 Task: Look for space in Sheki, Azerbaijan from 9th June, 2023 to 16th June, 2023 for 2 adults in price range Rs.8000 to Rs.16000. Place can be entire place with 2 bedrooms having 2 beds and 1 bathroom. Property type can be flat. Amenities needed are: air conditioning, . Booking option can be shelf check-in. Required host language is English.
Action: Mouse moved to (519, 542)
Screenshot: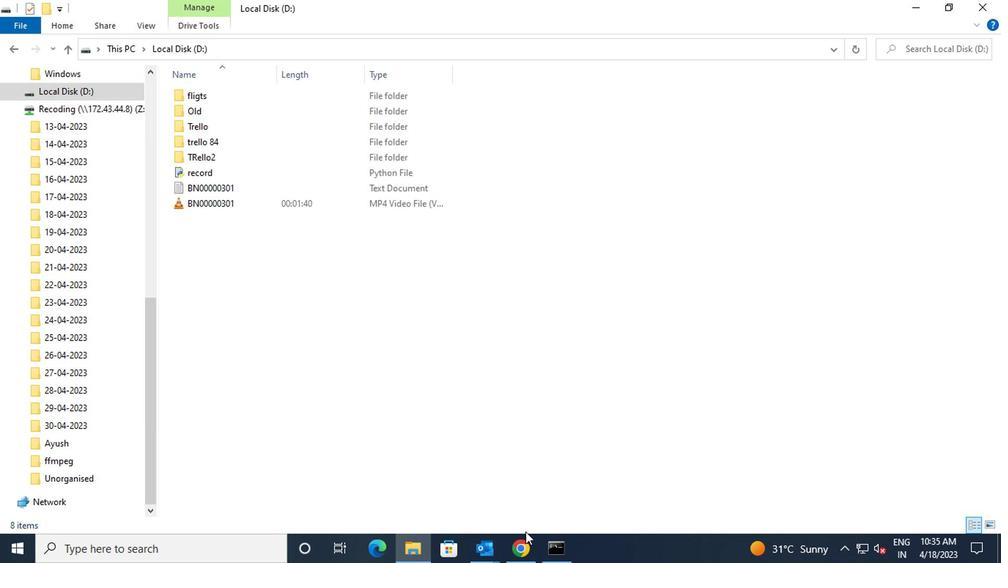 
Action: Mouse pressed left at (519, 542)
Screenshot: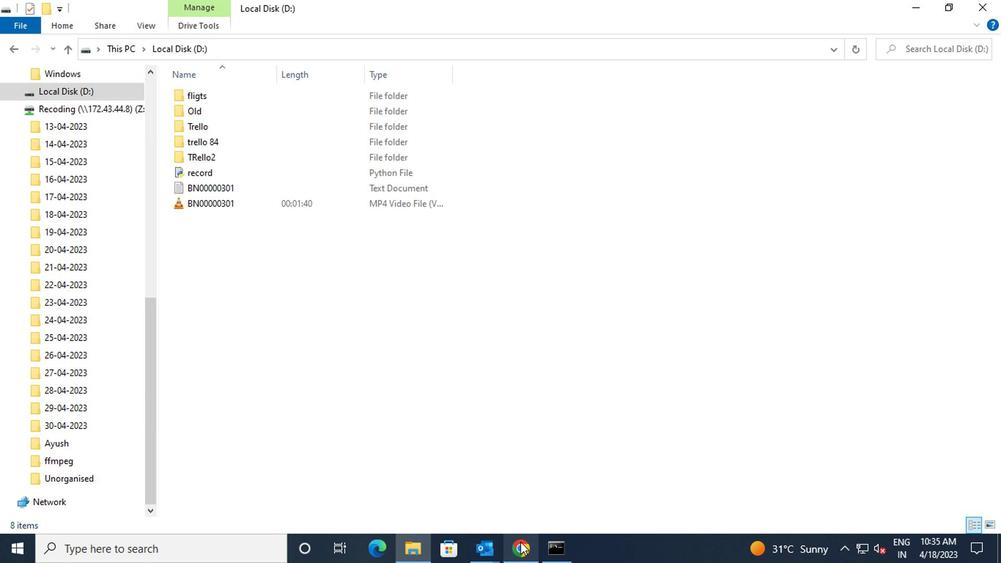 
Action: Mouse moved to (405, 113)
Screenshot: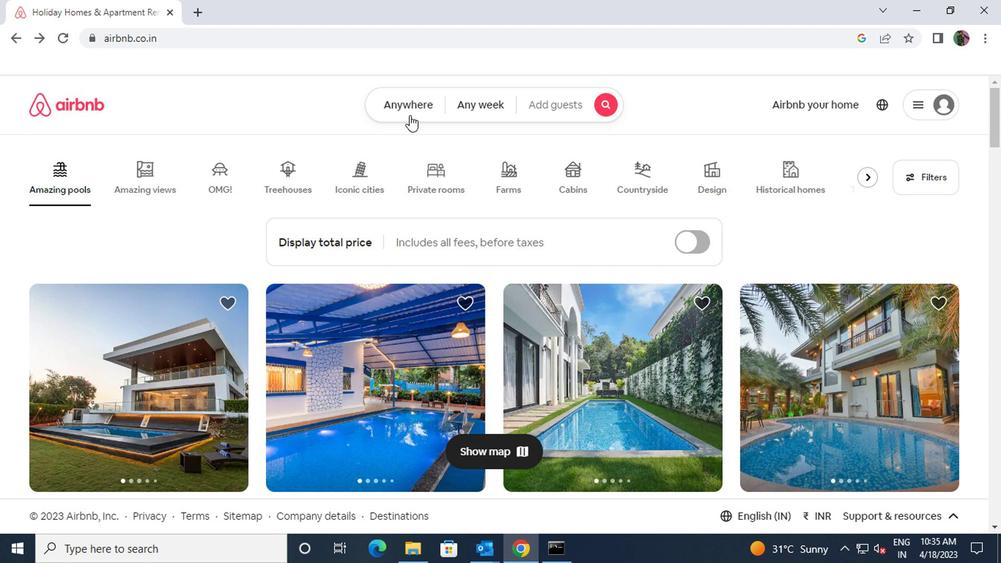 
Action: Mouse pressed left at (405, 113)
Screenshot: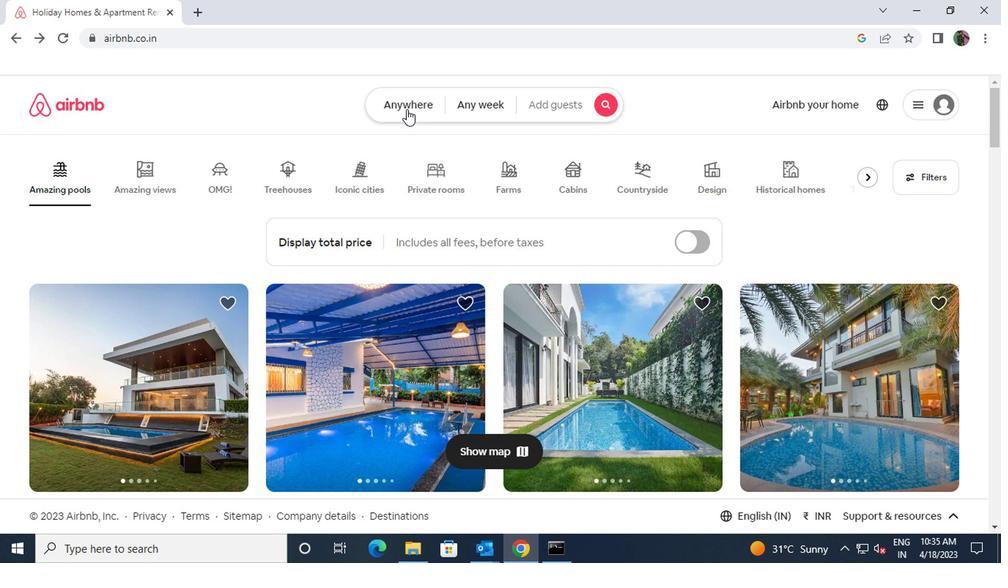 
Action: Mouse moved to (346, 175)
Screenshot: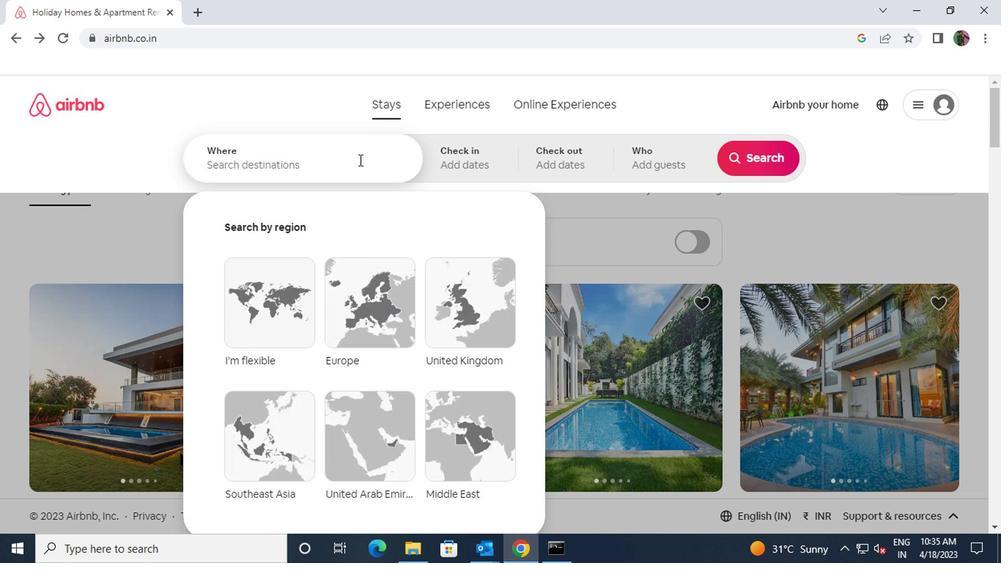 
Action: Mouse pressed left at (346, 175)
Screenshot: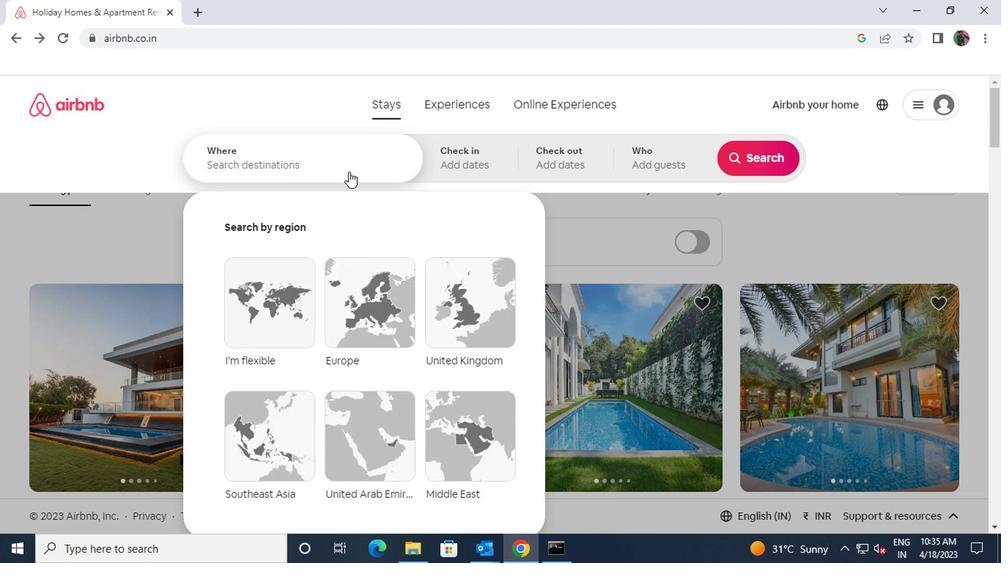 
Action: Key pressed sheki
Screenshot: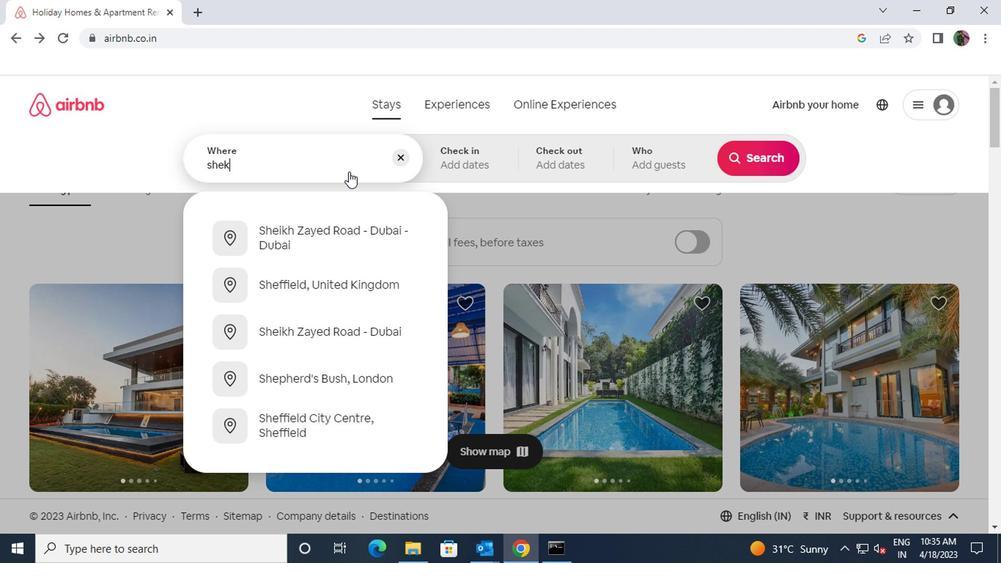 
Action: Mouse moved to (337, 238)
Screenshot: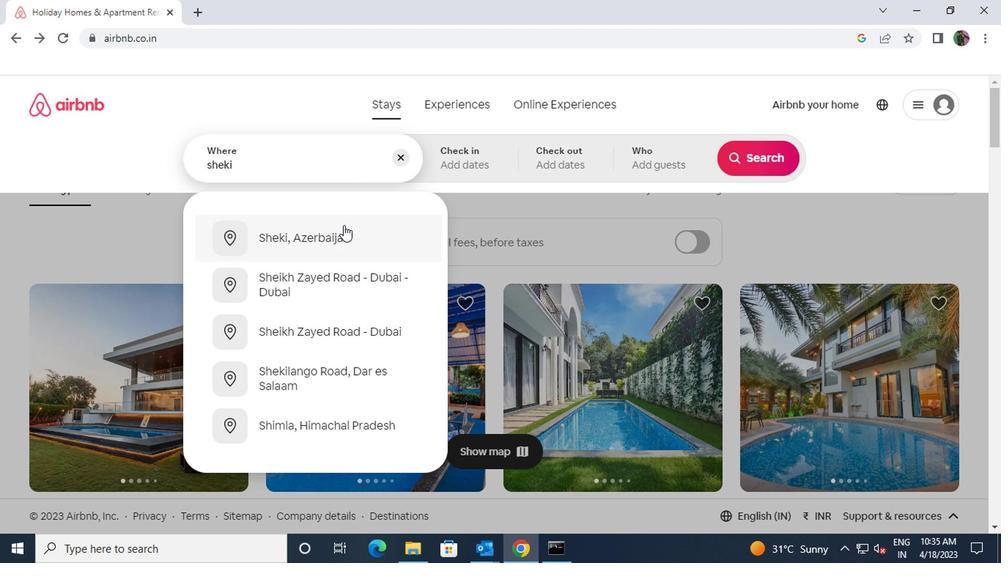 
Action: Mouse pressed left at (337, 238)
Screenshot: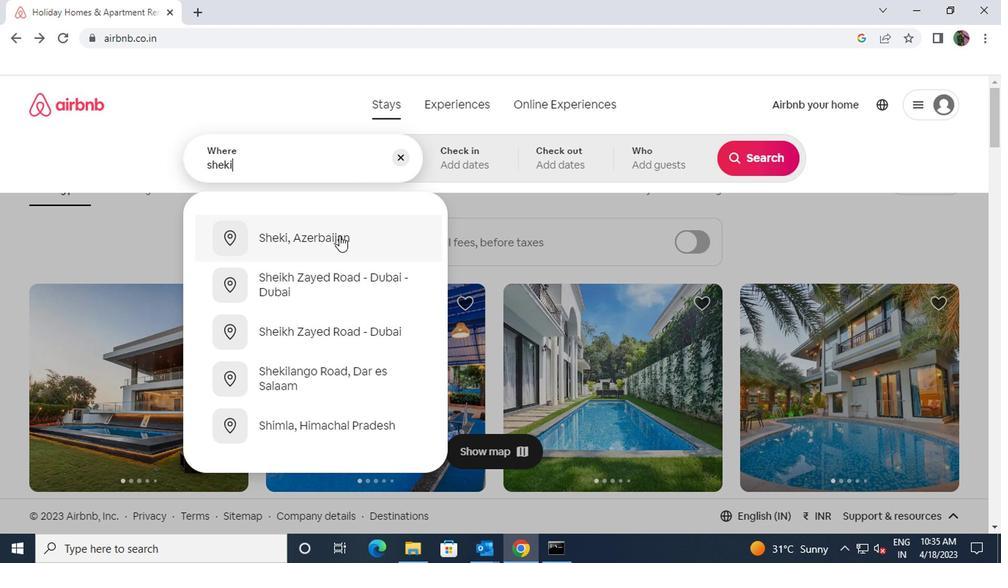 
Action: Mouse moved to (752, 277)
Screenshot: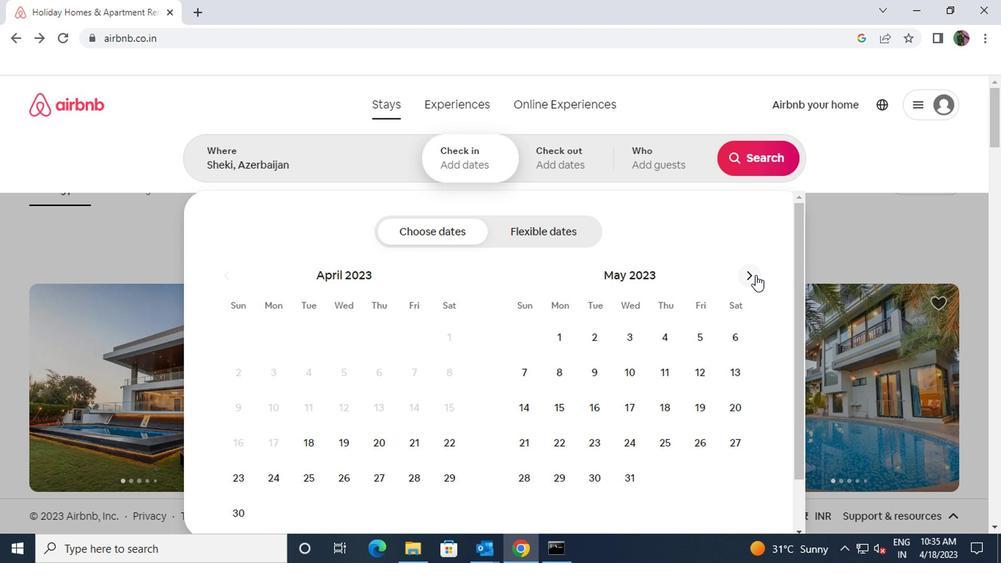 
Action: Mouse pressed left at (752, 277)
Screenshot: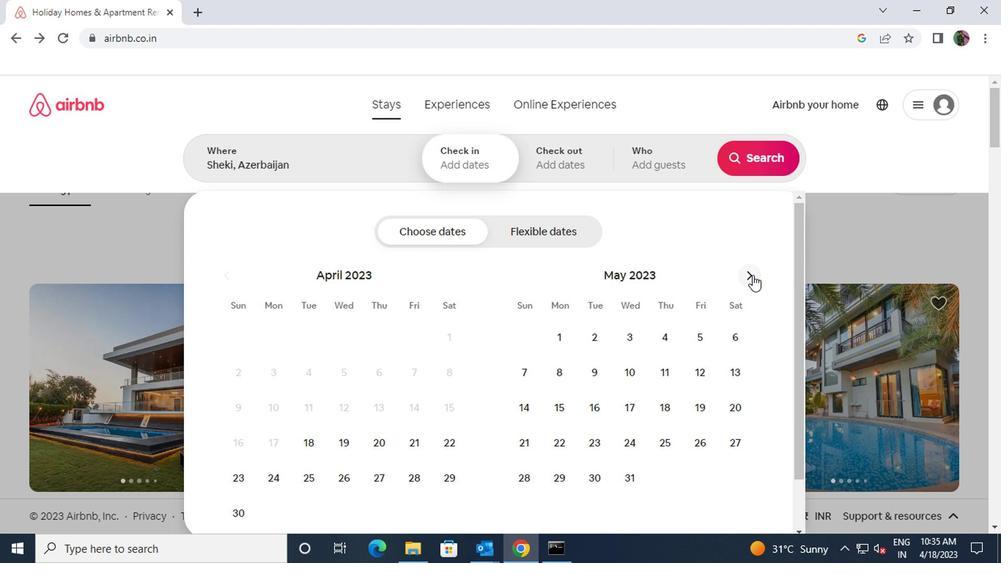 
Action: Mouse moved to (702, 370)
Screenshot: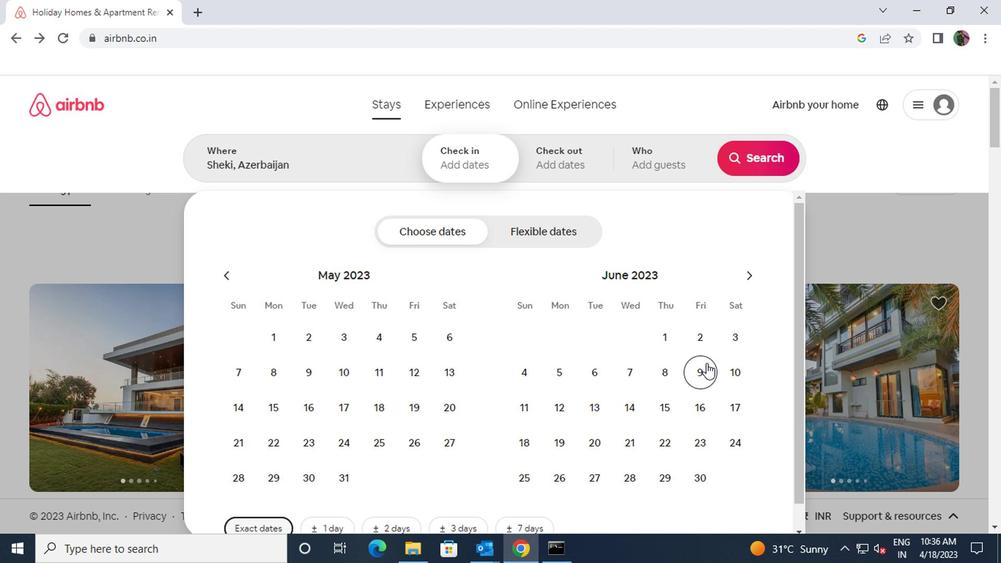 
Action: Mouse pressed left at (702, 370)
Screenshot: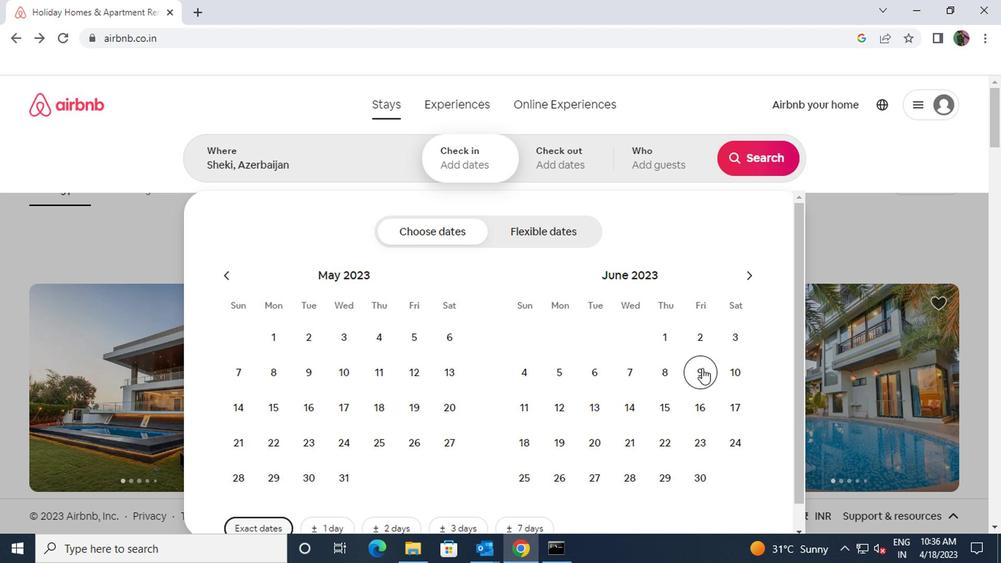 
Action: Mouse moved to (701, 401)
Screenshot: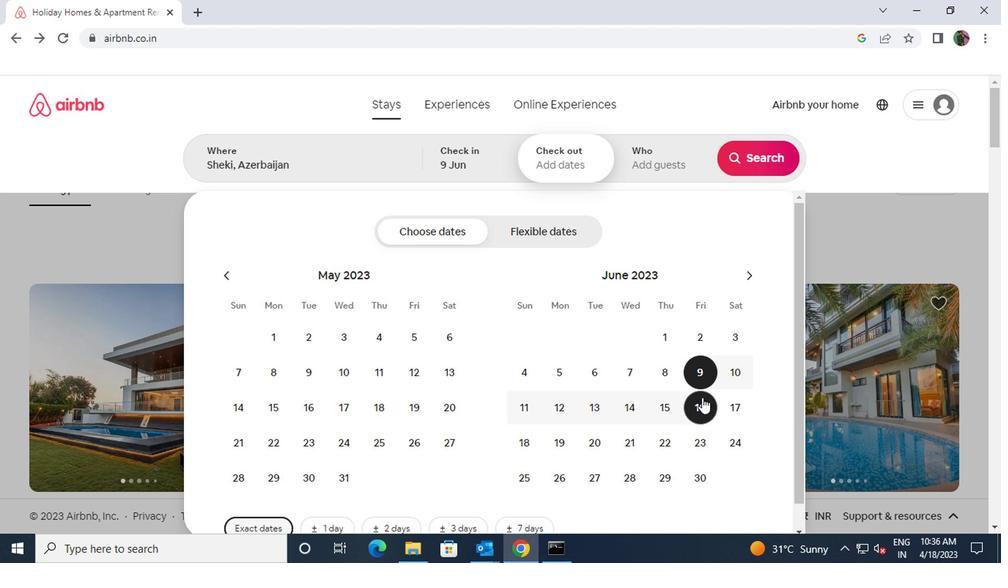 
Action: Mouse pressed left at (701, 401)
Screenshot: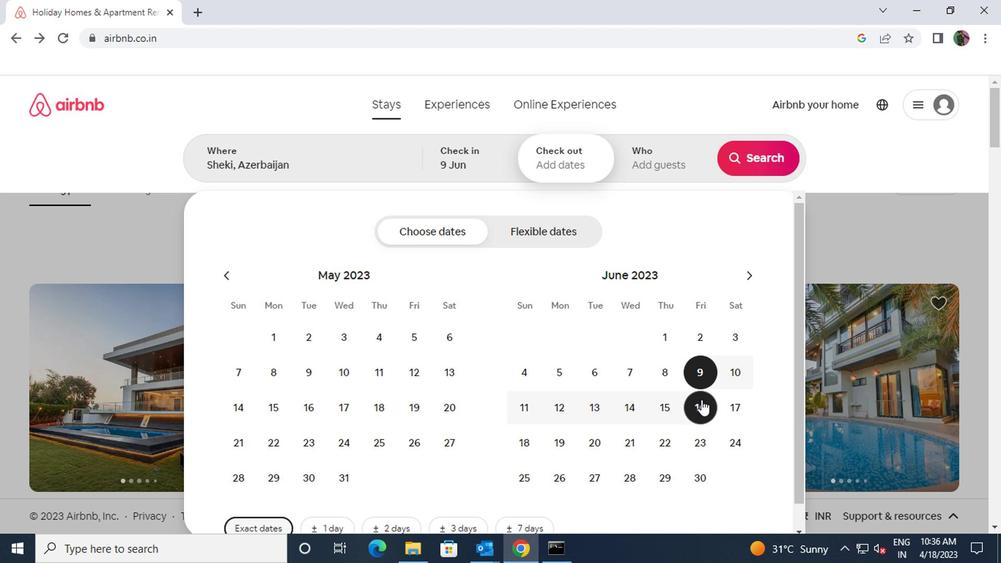 
Action: Mouse moved to (701, 402)
Screenshot: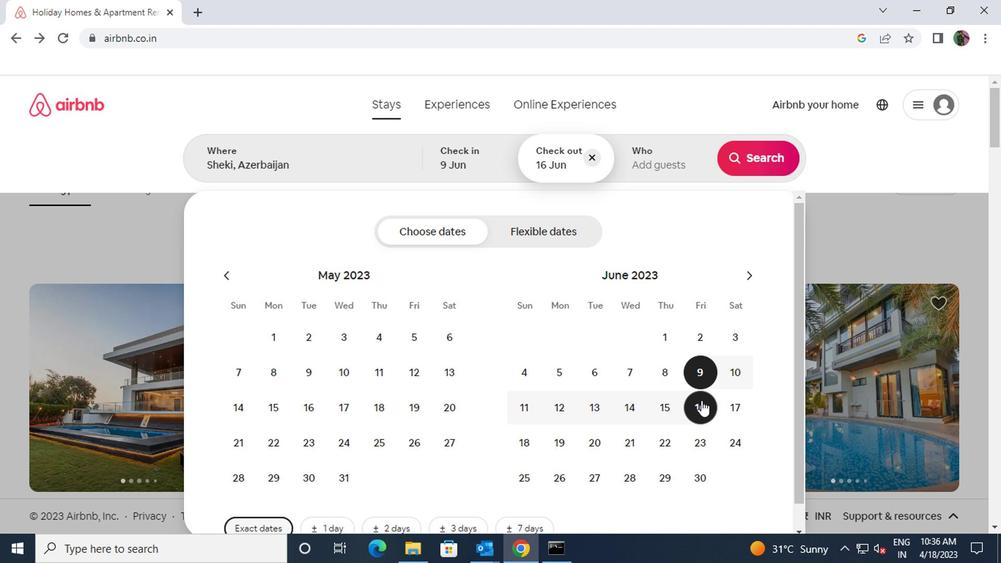
Action: Mouse scrolled (701, 402) with delta (0, 0)
Screenshot: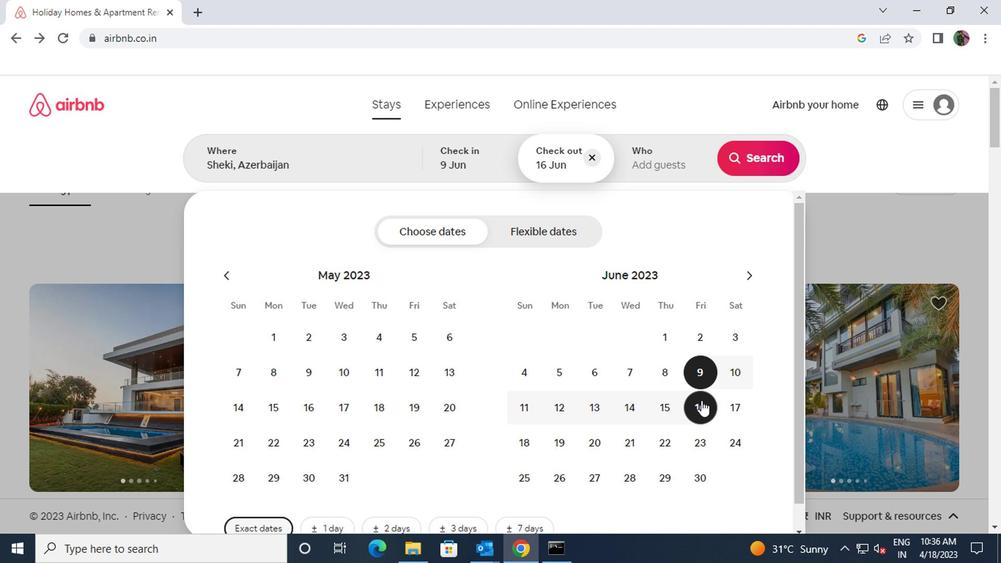 
Action: Mouse scrolled (701, 402) with delta (0, 0)
Screenshot: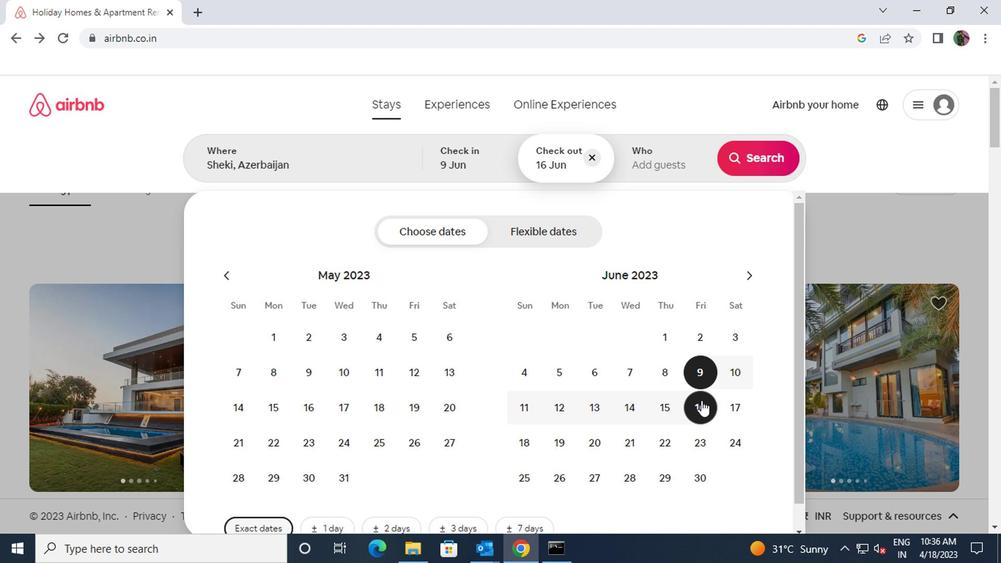 
Action: Mouse moved to (716, 200)
Screenshot: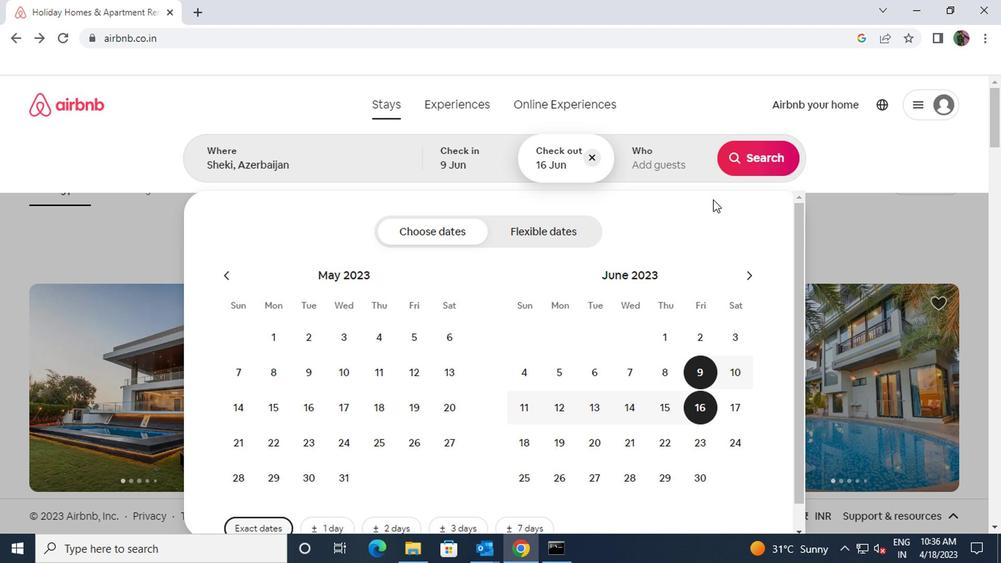 
Action: Mouse scrolled (716, 201) with delta (0, 1)
Screenshot: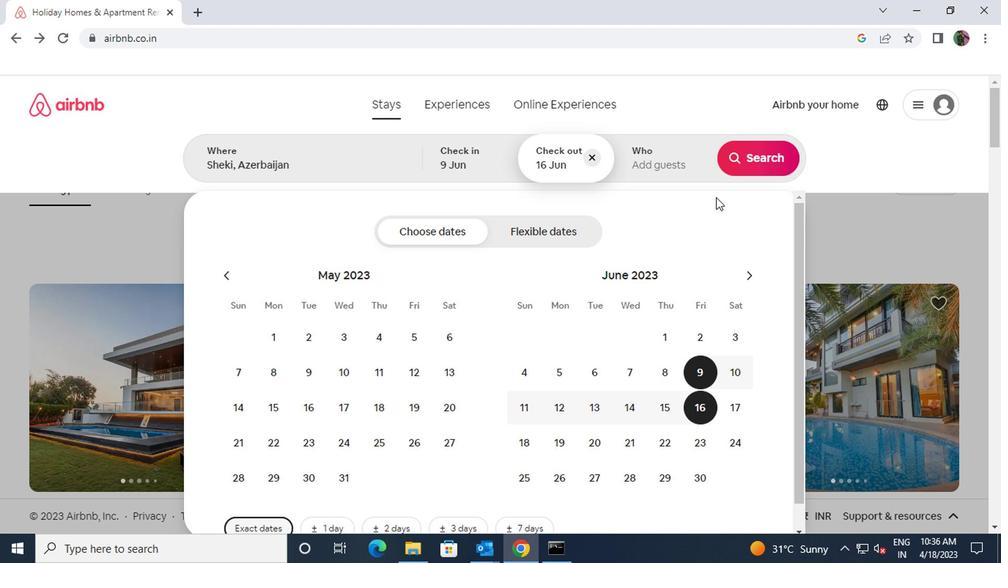 
Action: Mouse scrolled (716, 201) with delta (0, 1)
Screenshot: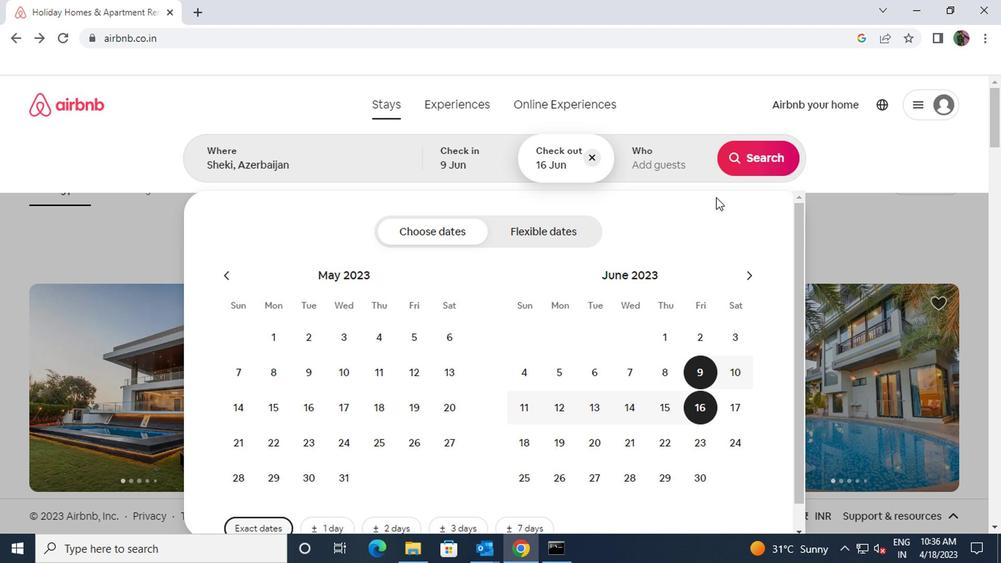 
Action: Mouse moved to (748, 166)
Screenshot: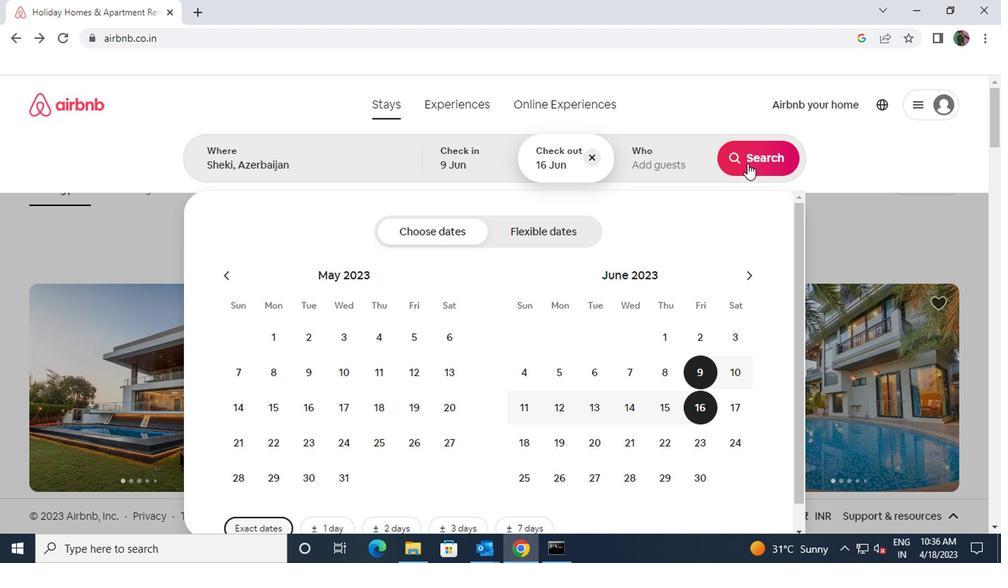 
Action: Mouse pressed left at (748, 166)
Screenshot: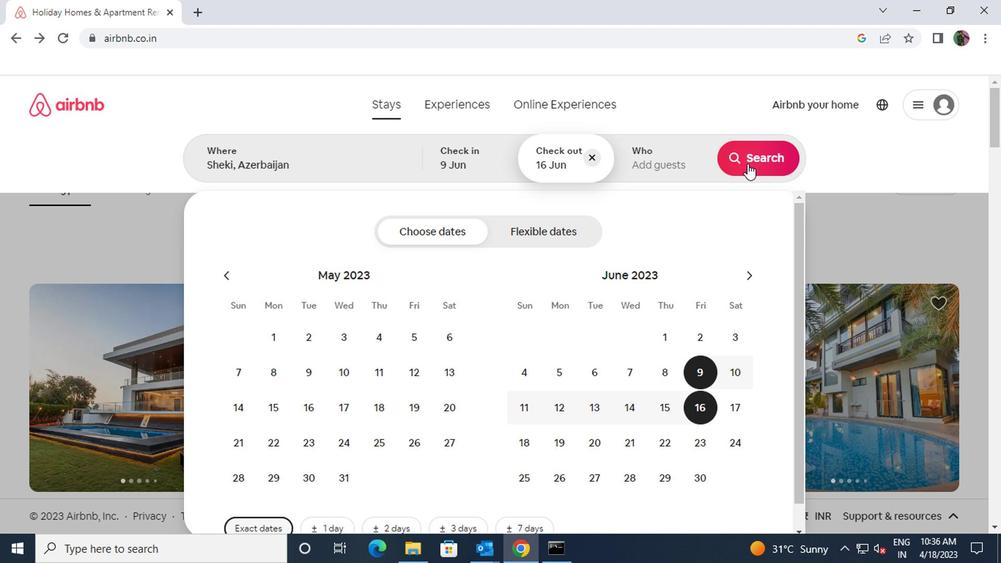 
Action: Mouse moved to (927, 161)
Screenshot: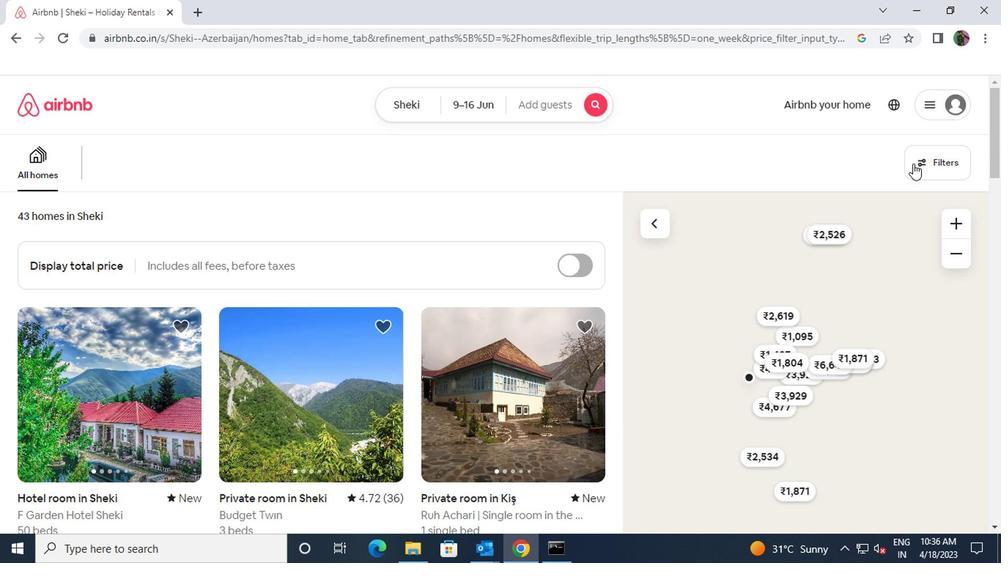 
Action: Mouse pressed left at (927, 161)
Screenshot: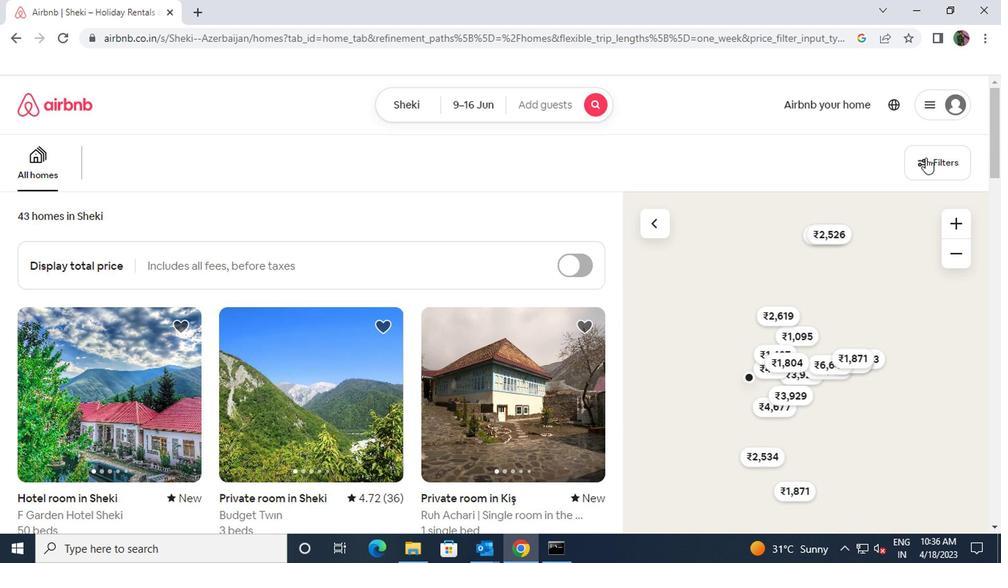 
Action: Mouse moved to (298, 349)
Screenshot: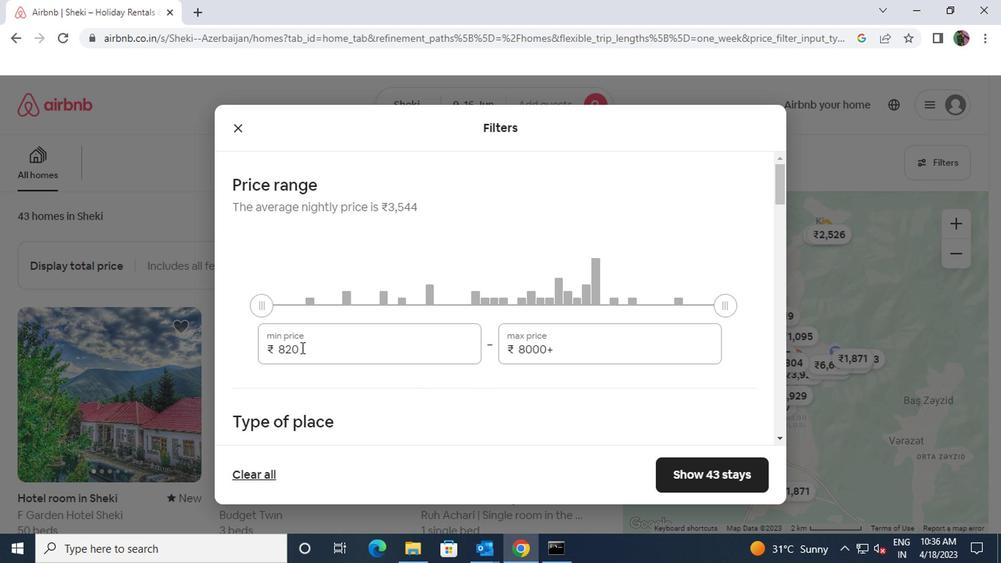 
Action: Mouse pressed left at (298, 349)
Screenshot: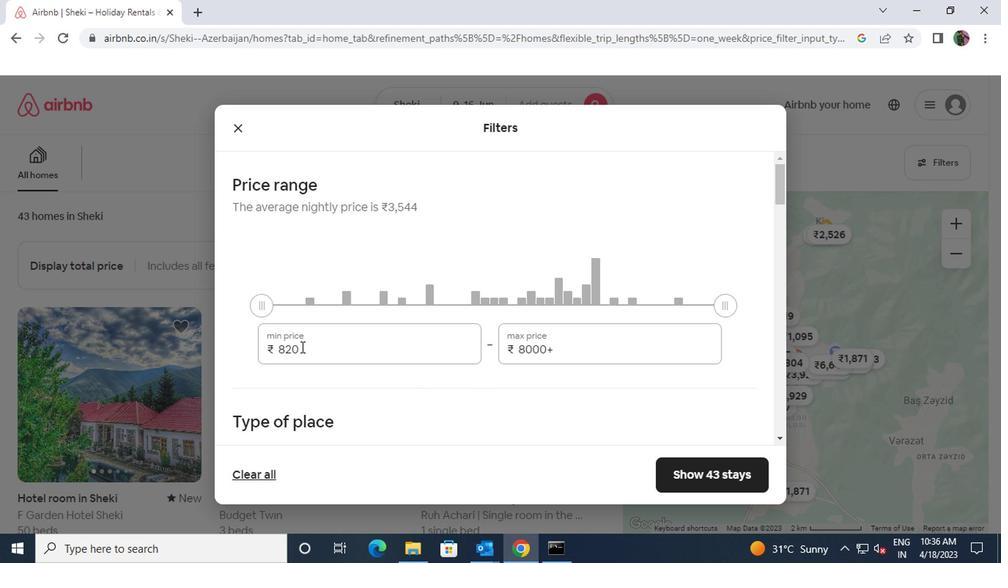 
Action: Mouse moved to (273, 352)
Screenshot: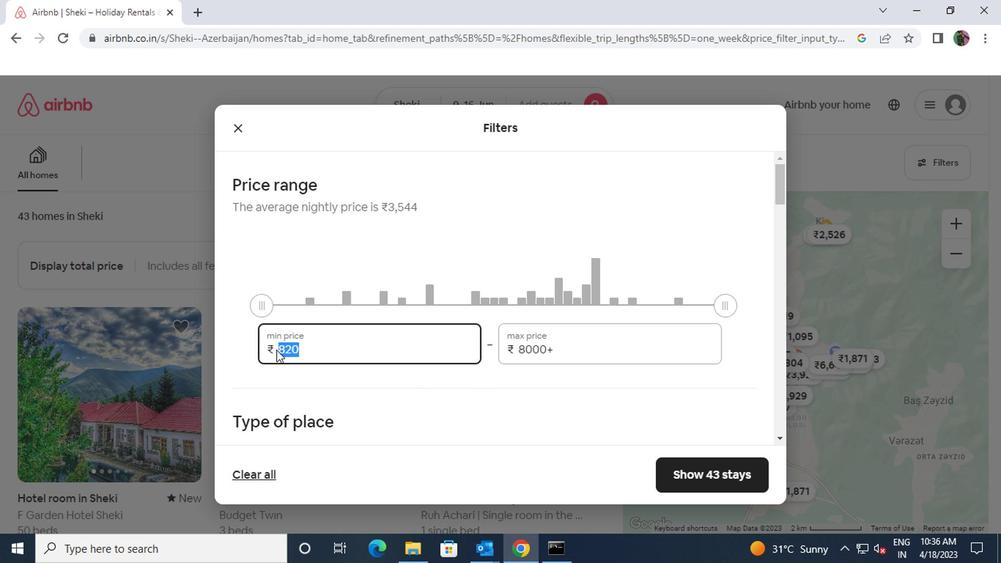 
Action: Key pressed 8000
Screenshot: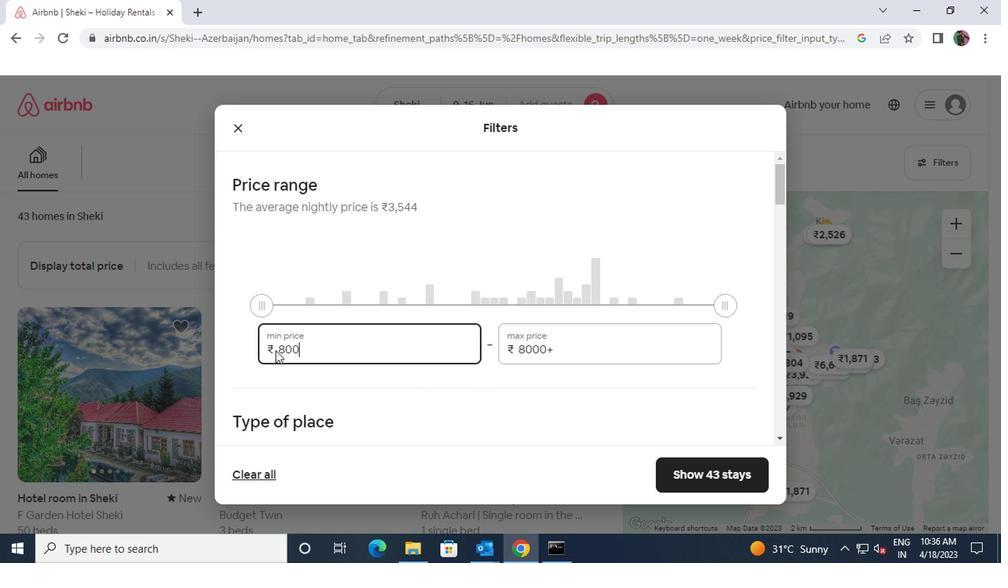 
Action: Mouse moved to (547, 348)
Screenshot: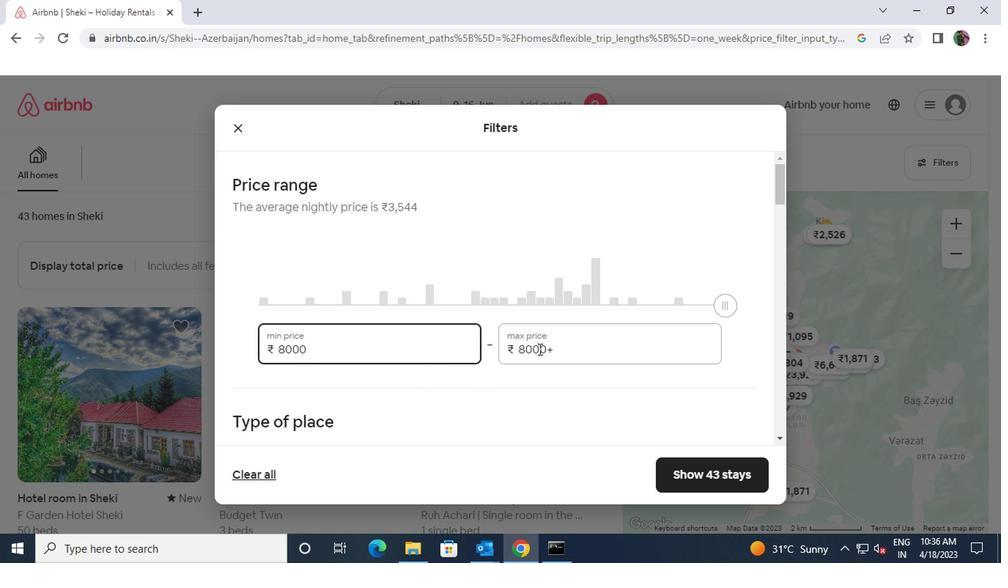 
Action: Mouse pressed left at (547, 348)
Screenshot: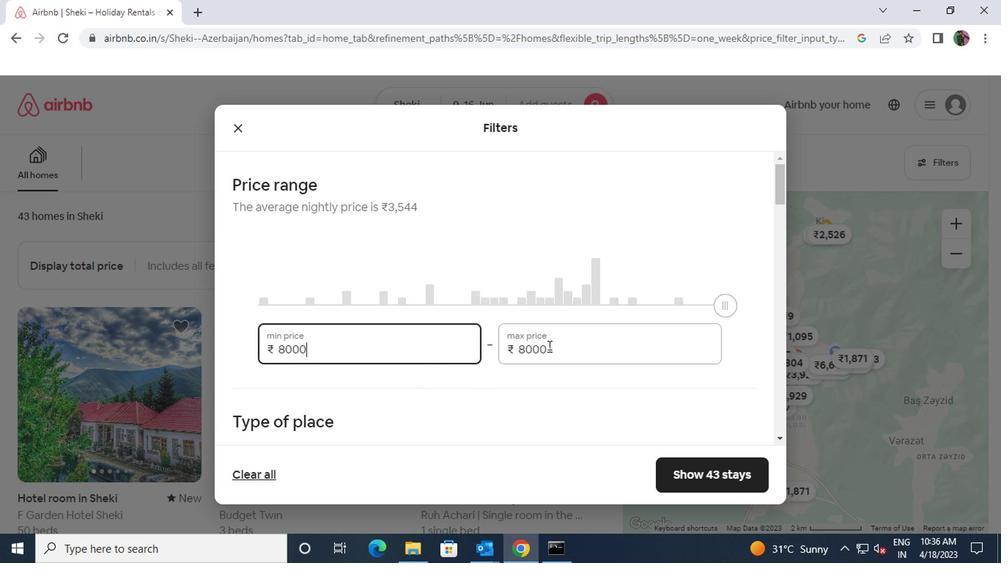 
Action: Mouse moved to (516, 351)
Screenshot: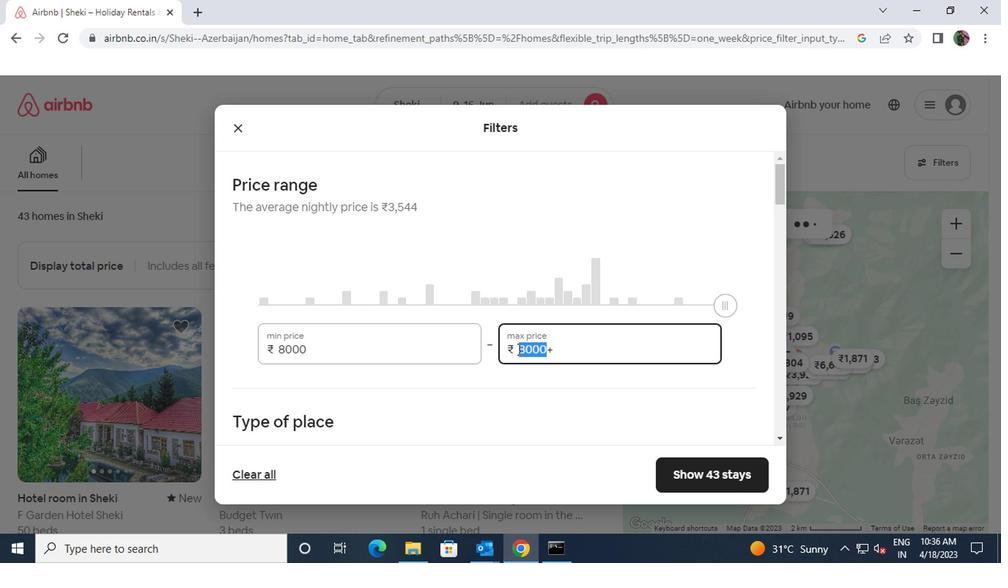 
Action: Key pressed 16
Screenshot: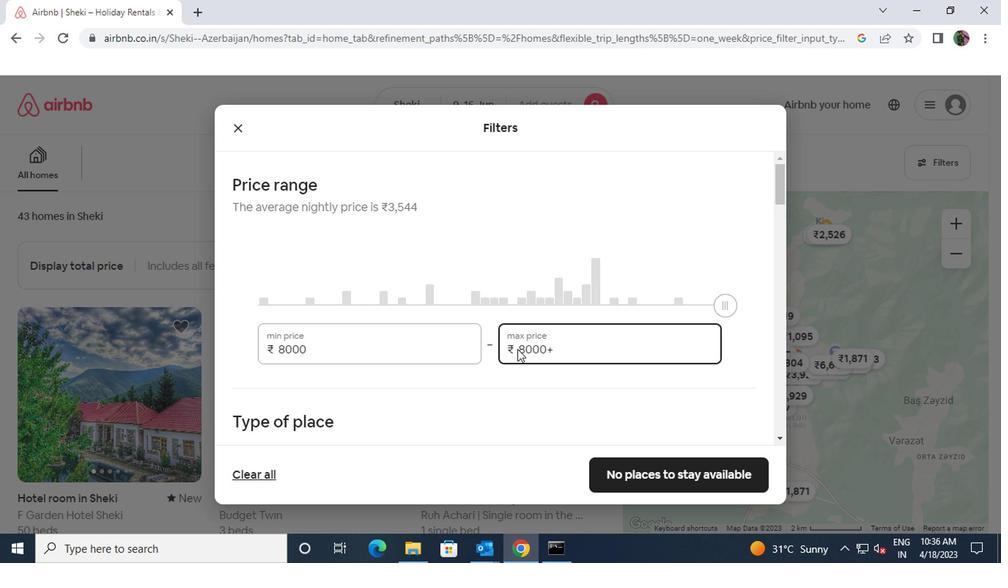 
Action: Mouse moved to (516, 351)
Screenshot: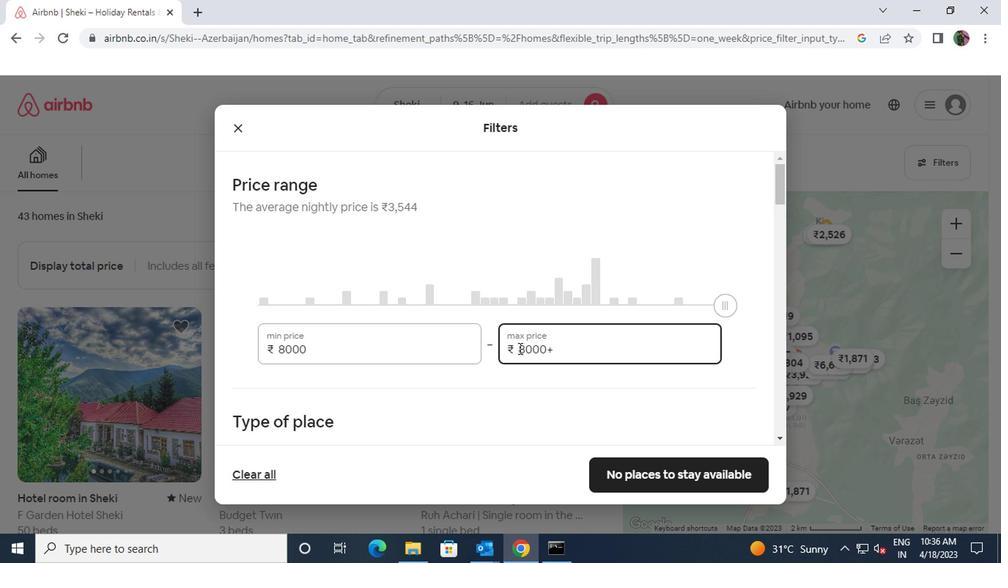 
Action: Mouse pressed left at (516, 351)
Screenshot: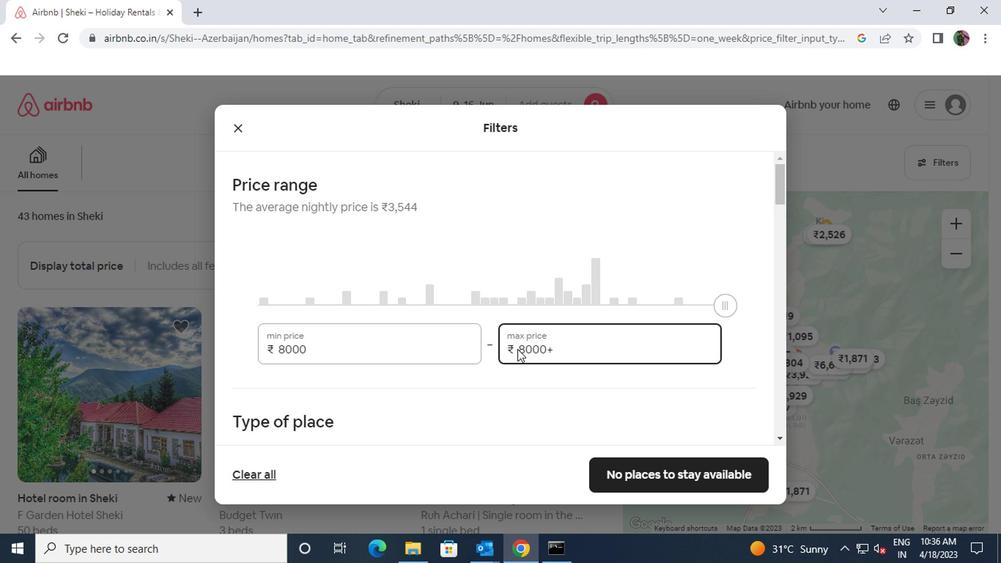 
Action: Mouse pressed left at (516, 351)
Screenshot: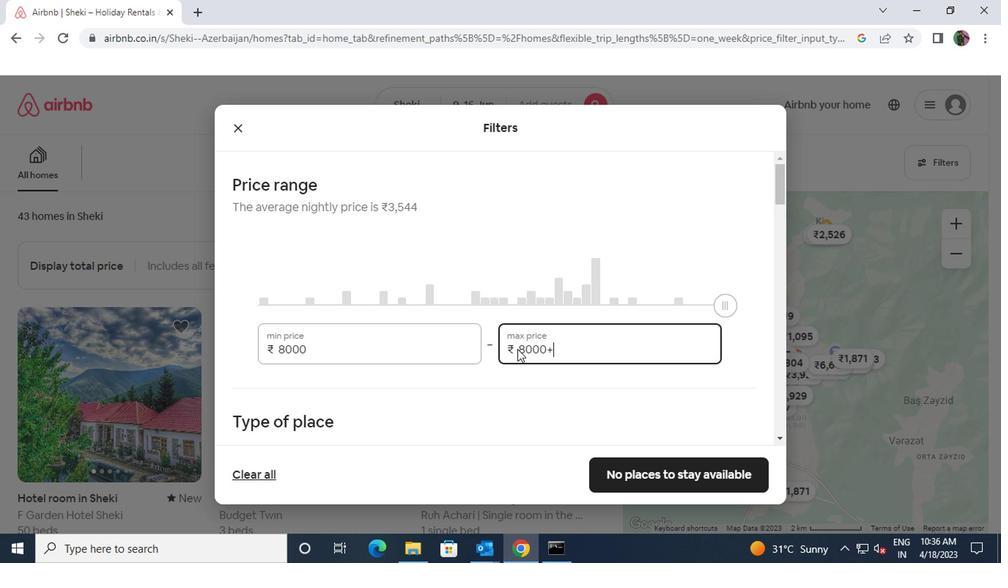 
Action: Mouse pressed left at (516, 351)
Screenshot: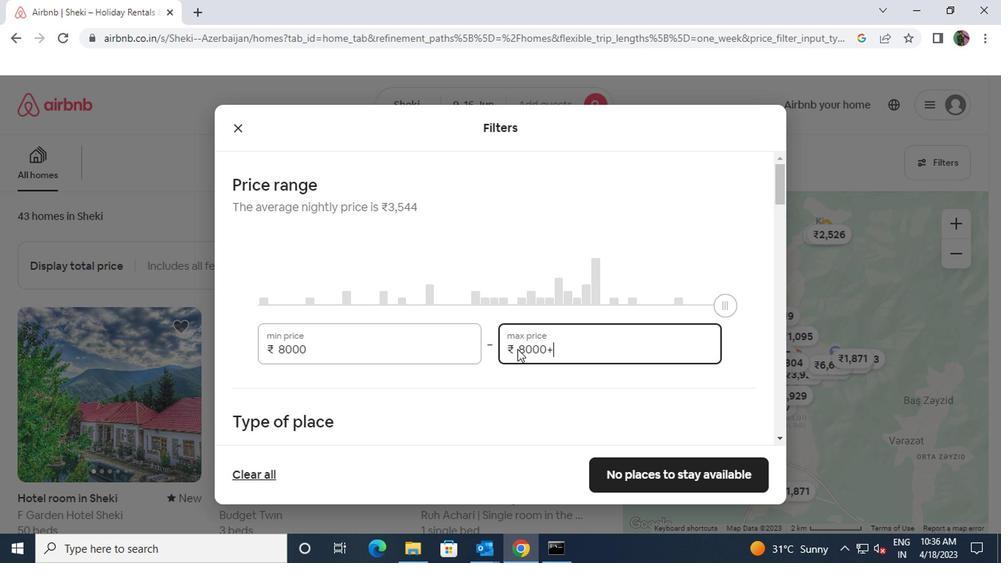 
Action: Mouse moved to (549, 348)
Screenshot: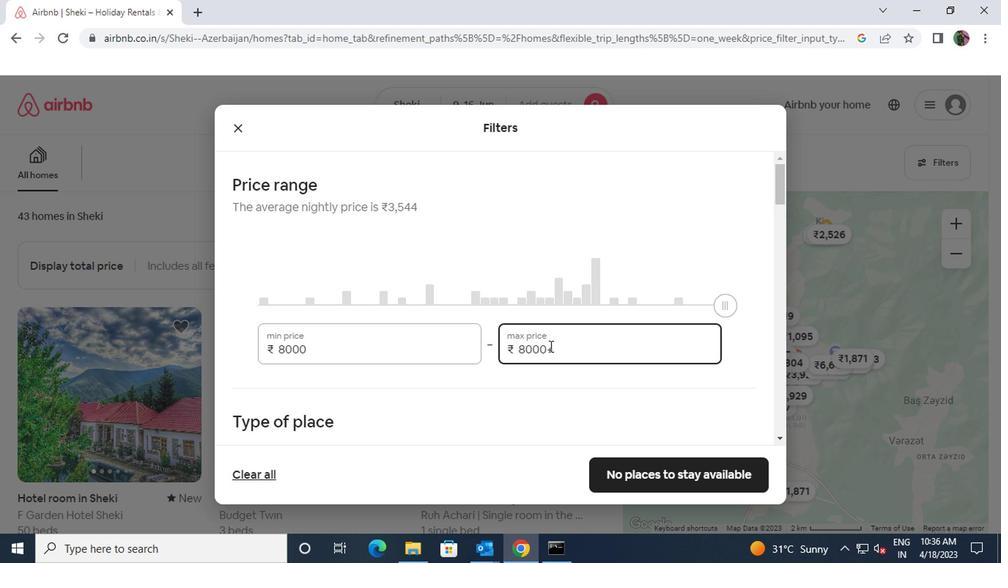 
Action: Mouse pressed left at (549, 348)
Screenshot: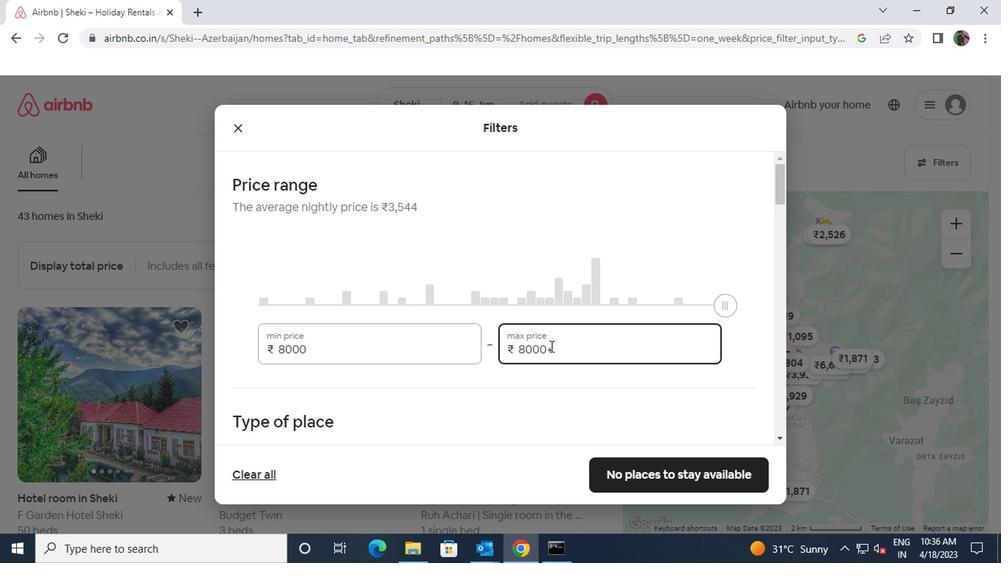 
Action: Mouse moved to (518, 349)
Screenshot: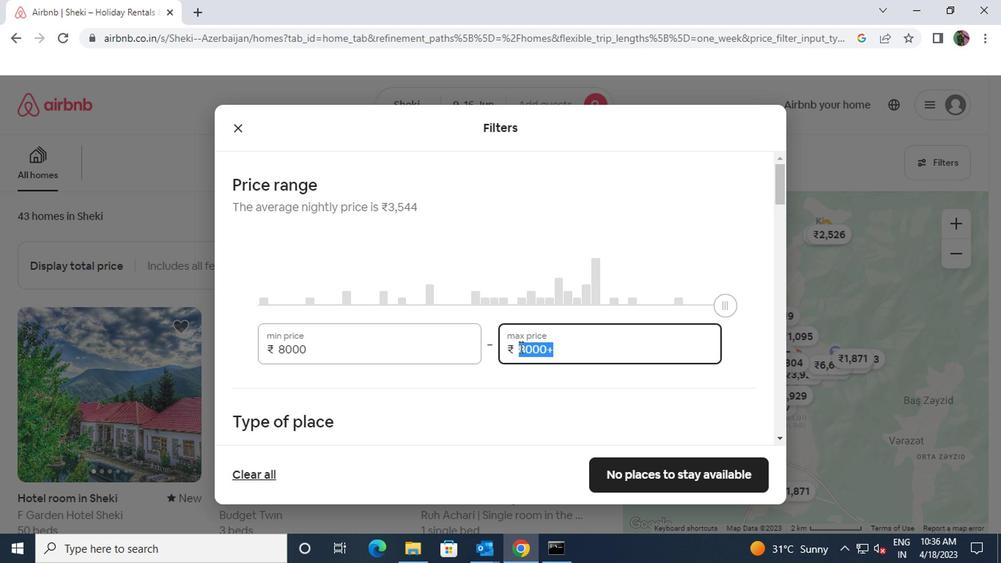 
Action: Key pressed 16000
Screenshot: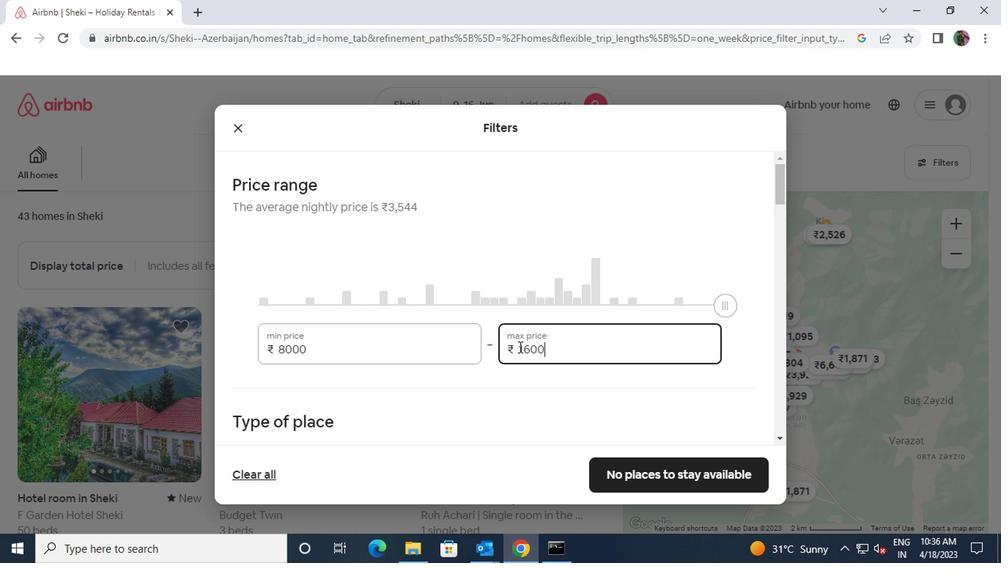 
Action: Mouse scrolled (518, 348) with delta (0, 0)
Screenshot: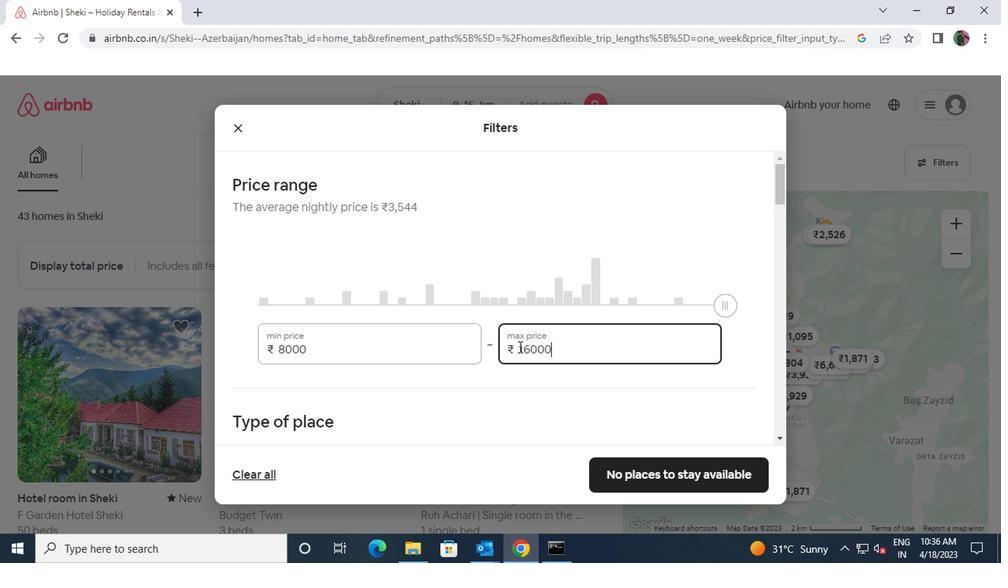 
Action: Mouse scrolled (518, 348) with delta (0, 0)
Screenshot: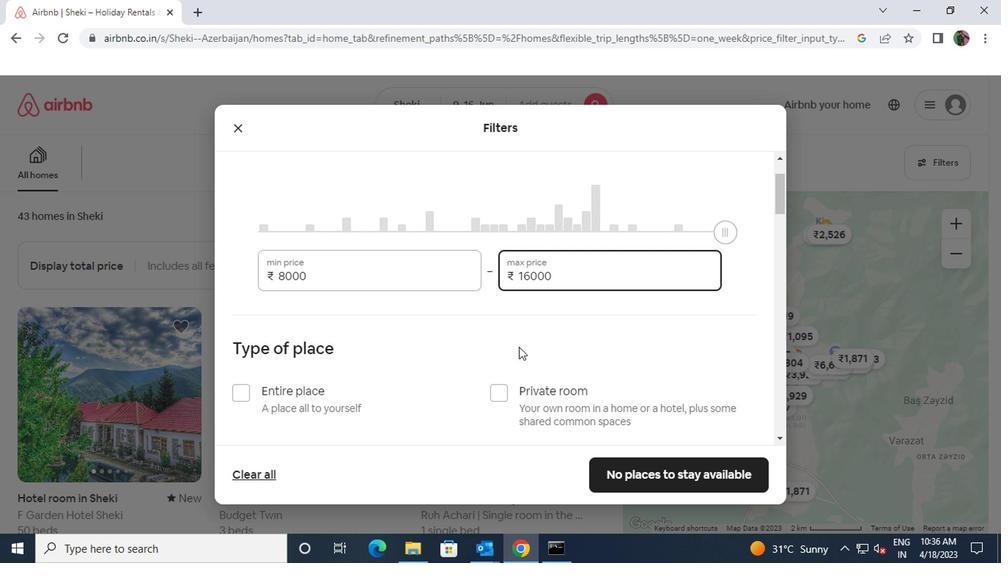 
Action: Mouse scrolled (518, 348) with delta (0, 0)
Screenshot: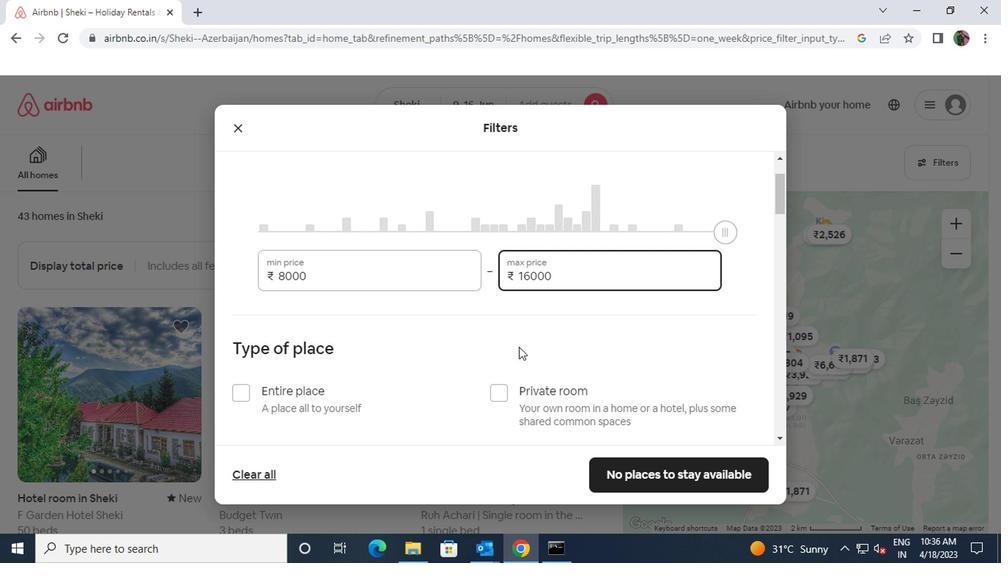 
Action: Mouse scrolled (518, 348) with delta (0, 0)
Screenshot: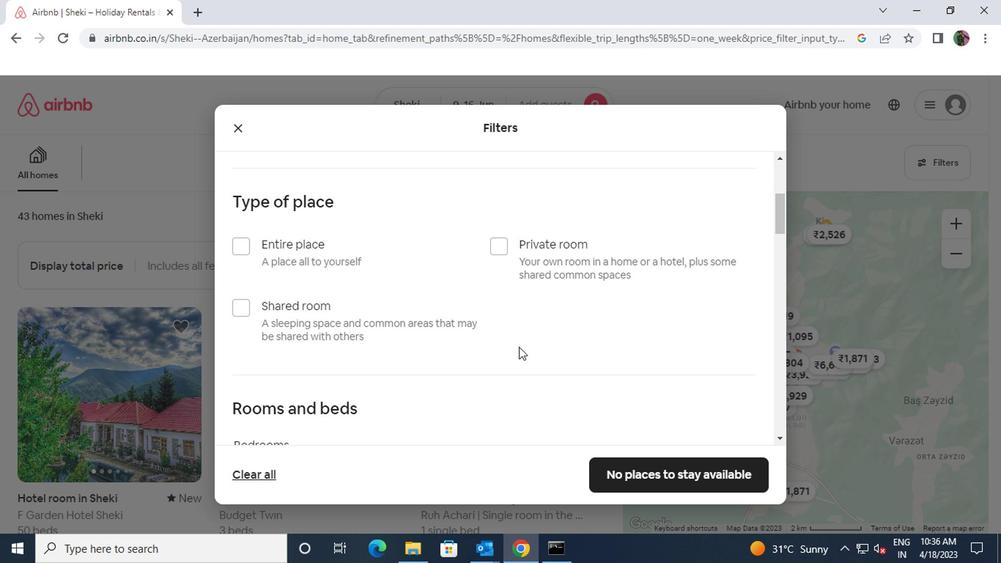 
Action: Mouse scrolled (518, 348) with delta (0, 0)
Screenshot: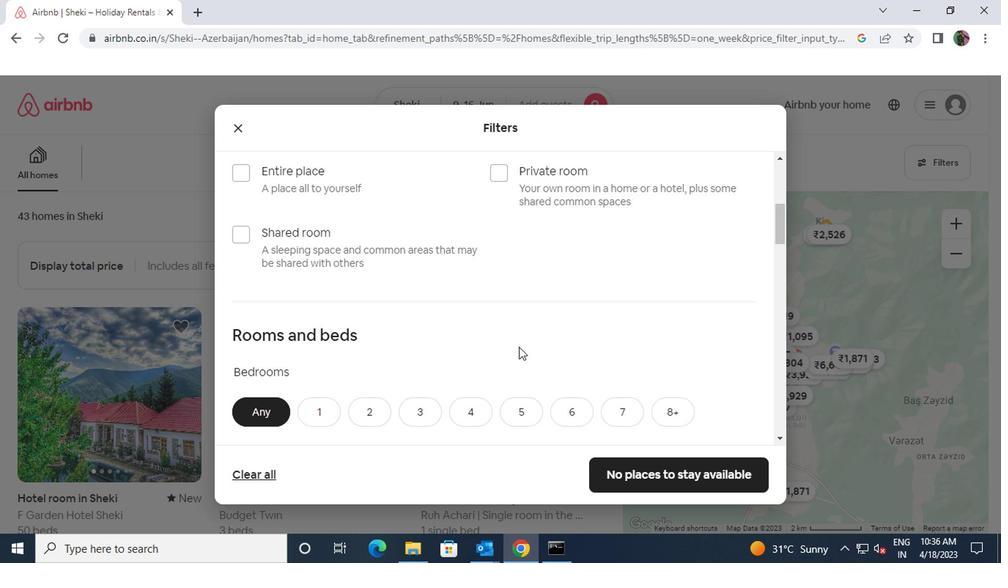 
Action: Mouse moved to (371, 341)
Screenshot: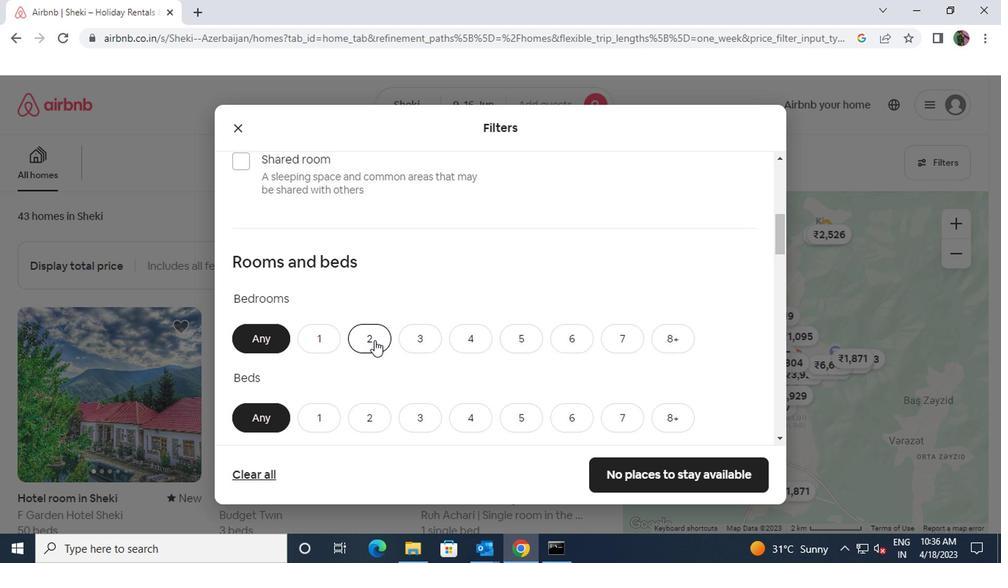 
Action: Mouse pressed left at (371, 341)
Screenshot: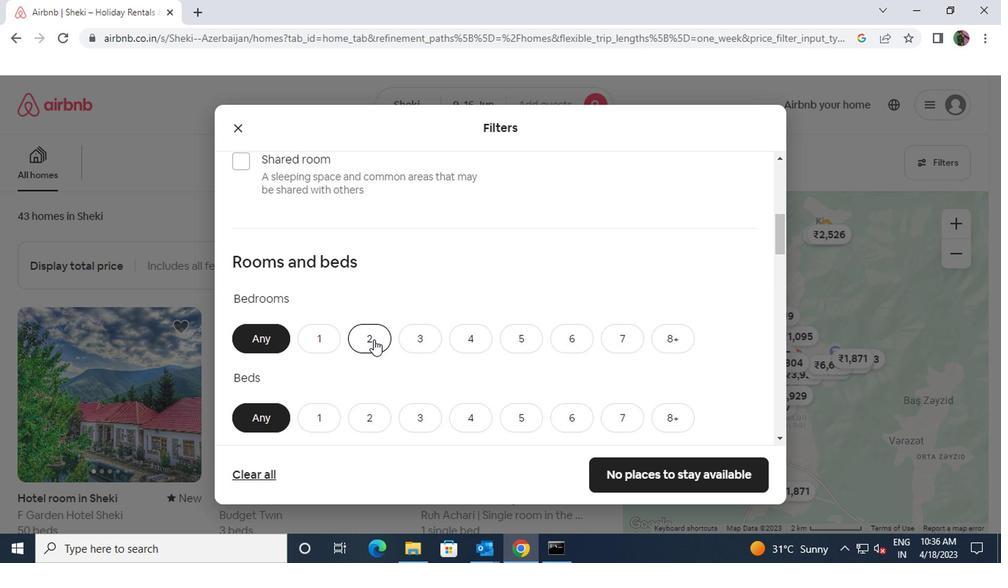 
Action: Mouse moved to (376, 415)
Screenshot: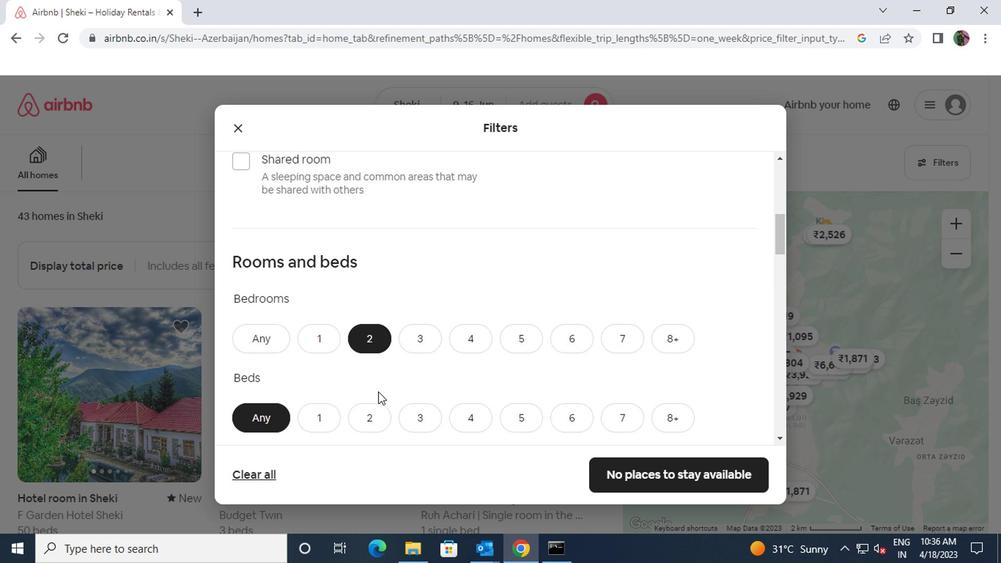 
Action: Mouse pressed left at (376, 415)
Screenshot: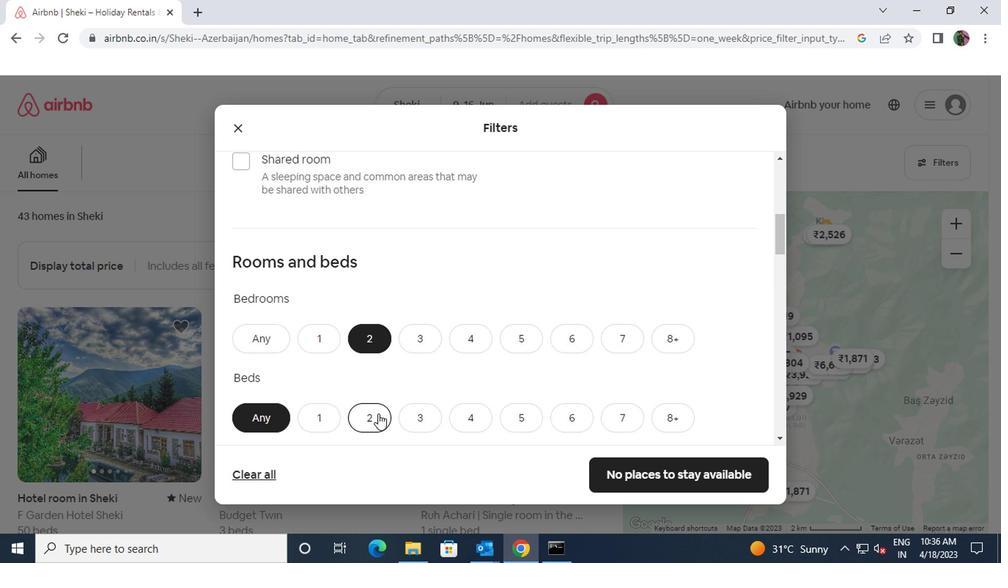 
Action: Mouse scrolled (376, 414) with delta (0, 0)
Screenshot: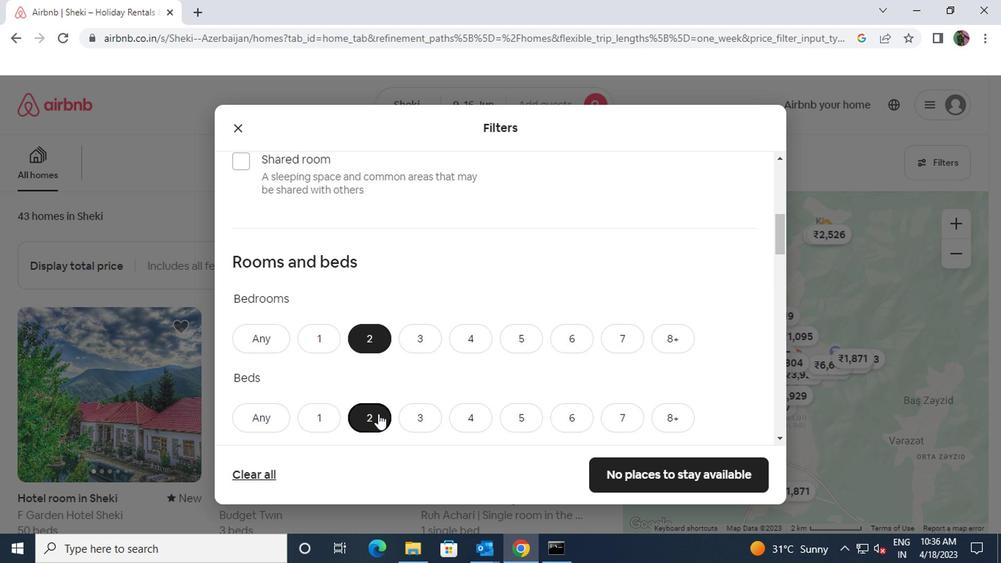
Action: Mouse moved to (322, 418)
Screenshot: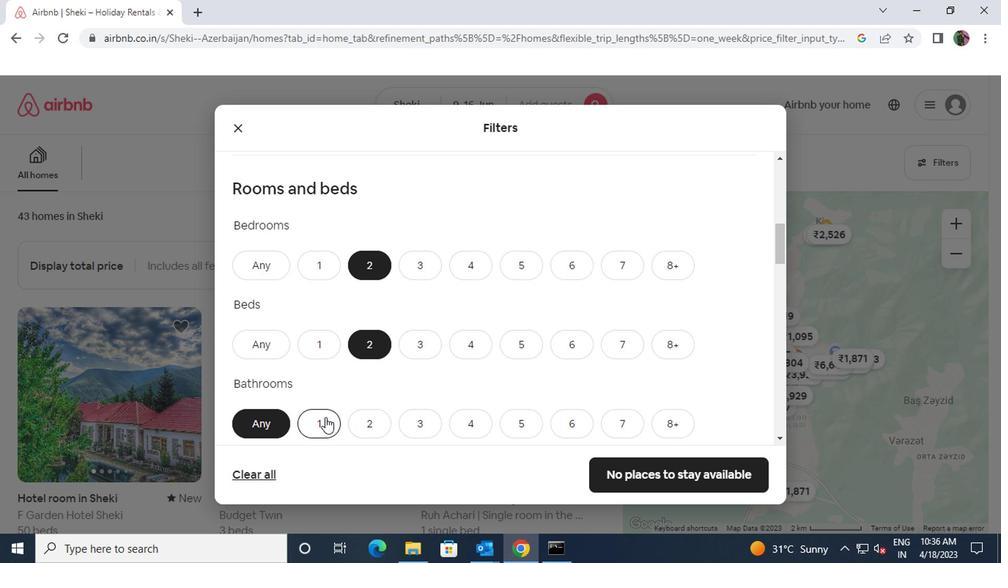 
Action: Mouse pressed left at (322, 418)
Screenshot: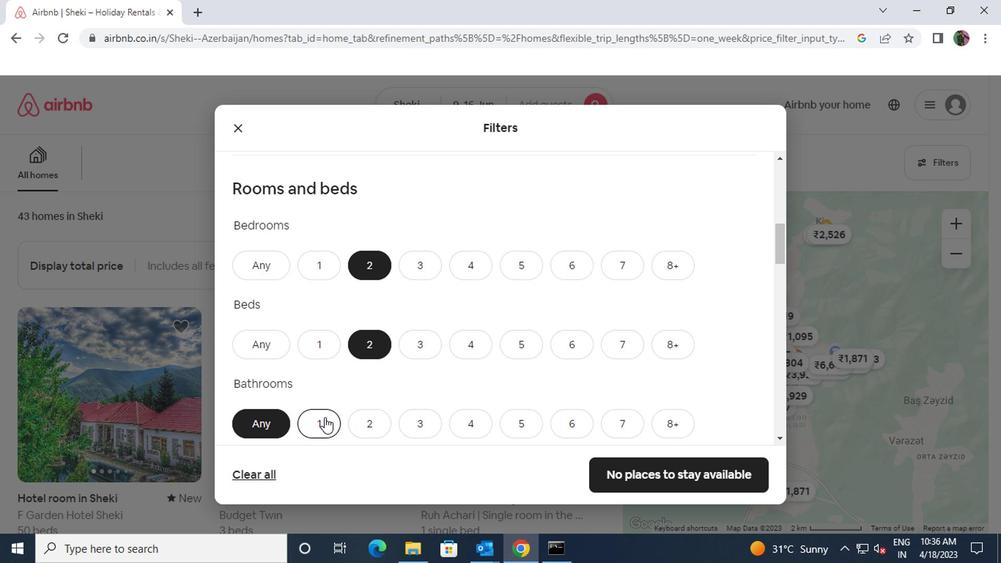 
Action: Mouse scrolled (322, 418) with delta (0, 0)
Screenshot: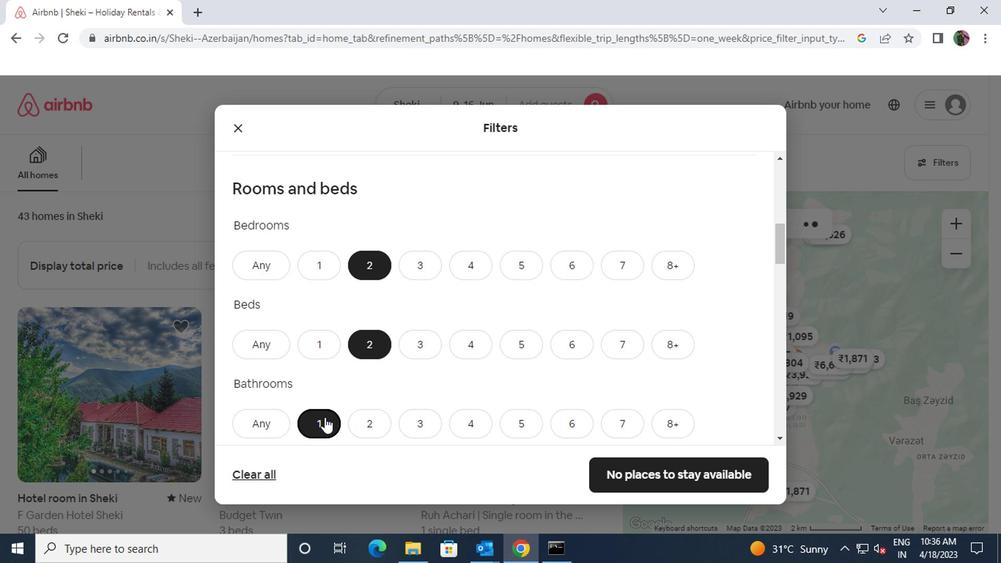
Action: Mouse scrolled (322, 418) with delta (0, 0)
Screenshot: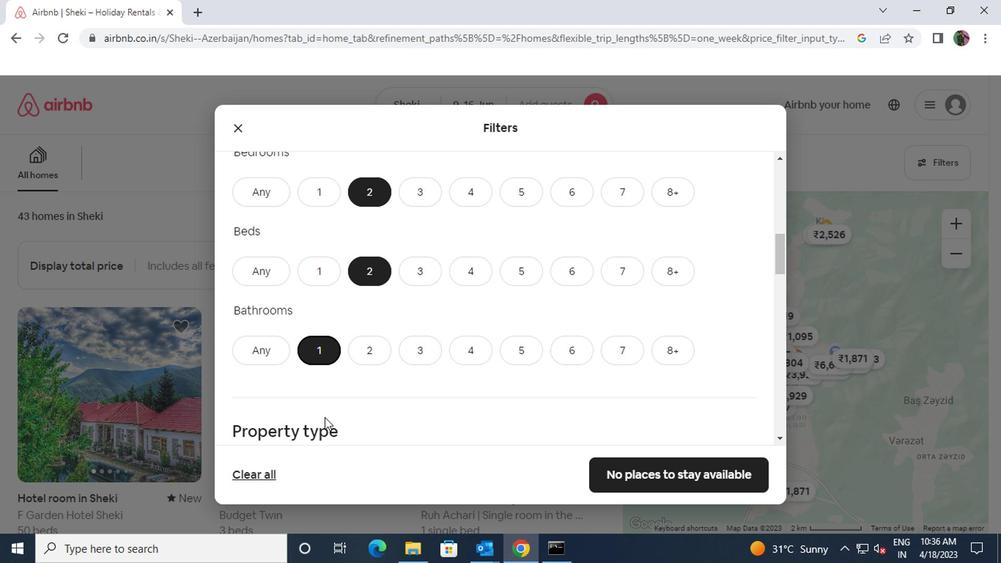 
Action: Mouse scrolled (322, 418) with delta (0, 0)
Screenshot: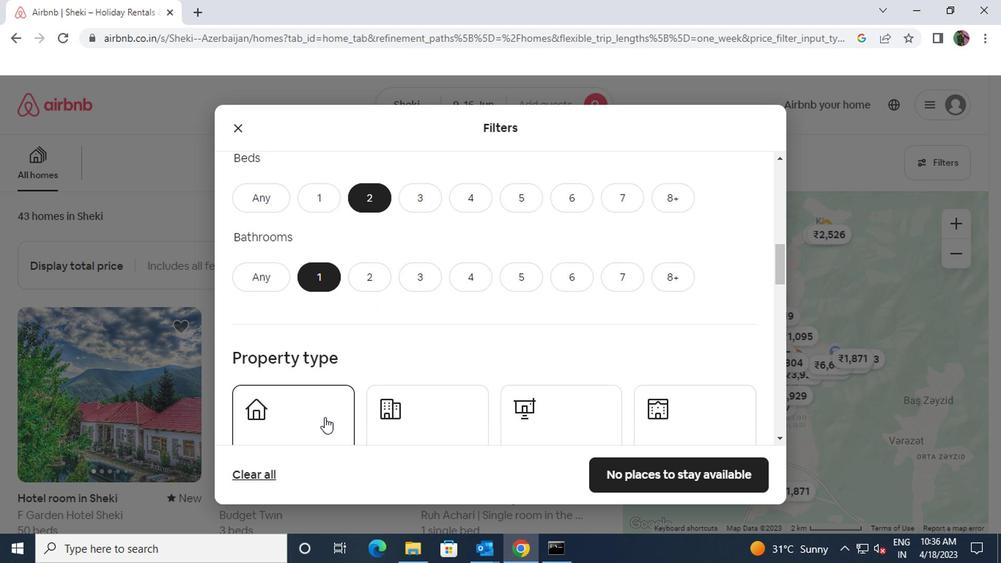 
Action: Mouse scrolled (322, 418) with delta (0, 0)
Screenshot: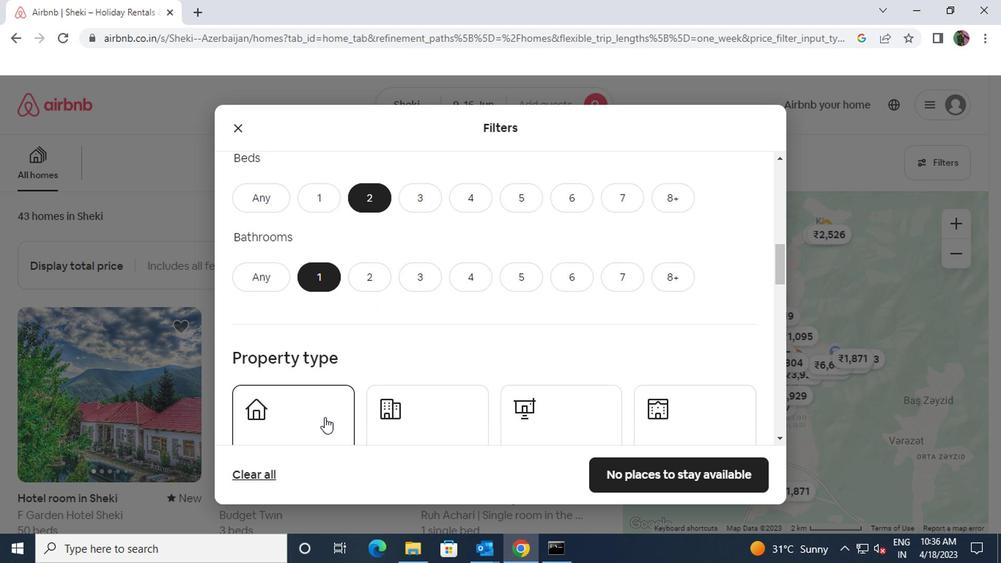 
Action: Mouse moved to (380, 302)
Screenshot: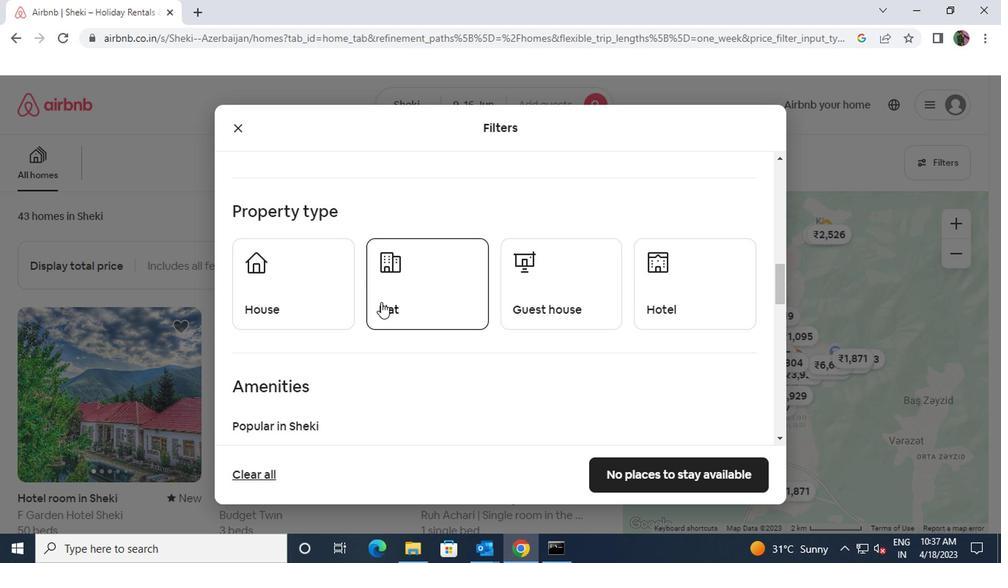
Action: Mouse pressed left at (380, 302)
Screenshot: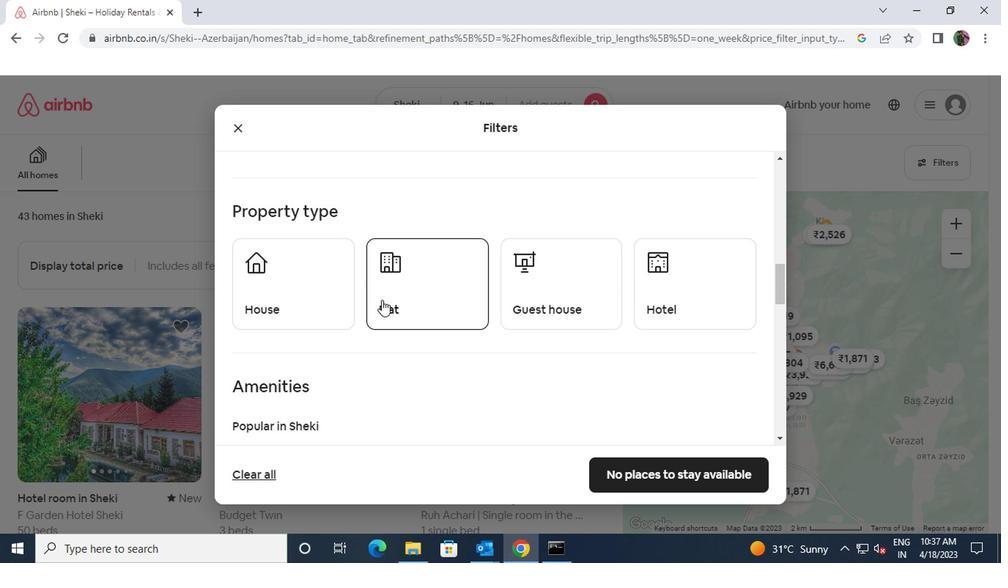 
Action: Mouse scrolled (380, 301) with delta (0, -1)
Screenshot: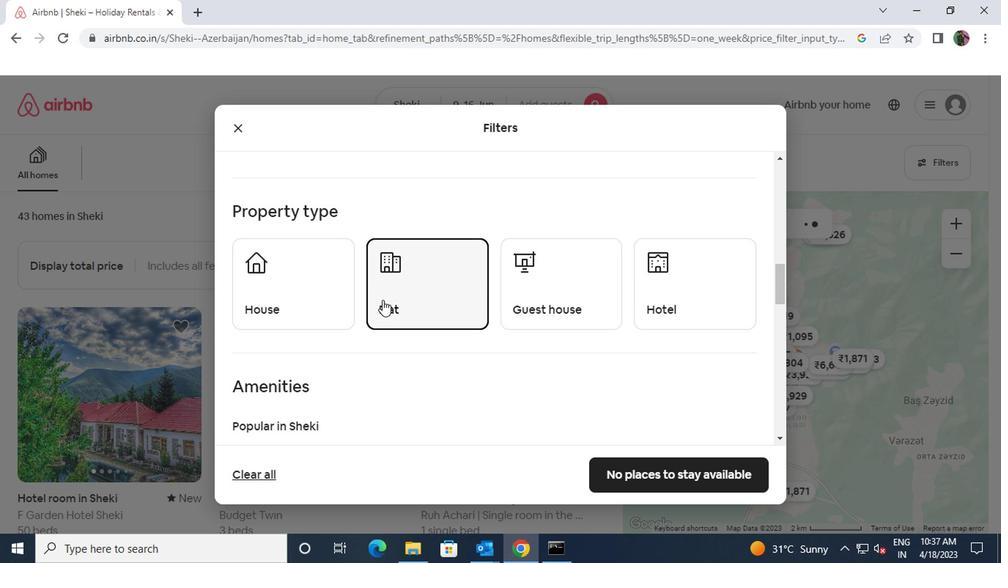 
Action: Mouse moved to (245, 420)
Screenshot: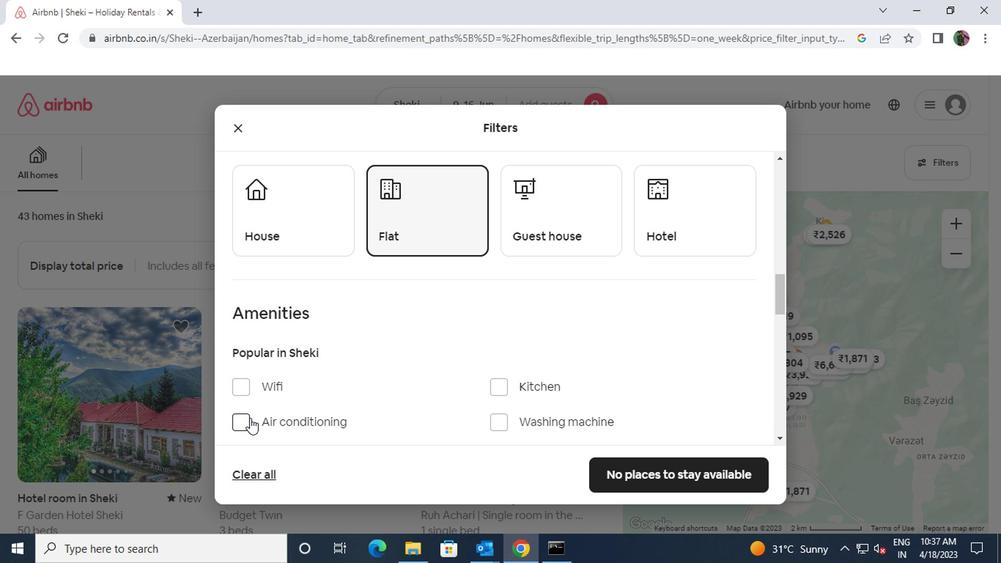 
Action: Mouse pressed left at (245, 420)
Screenshot: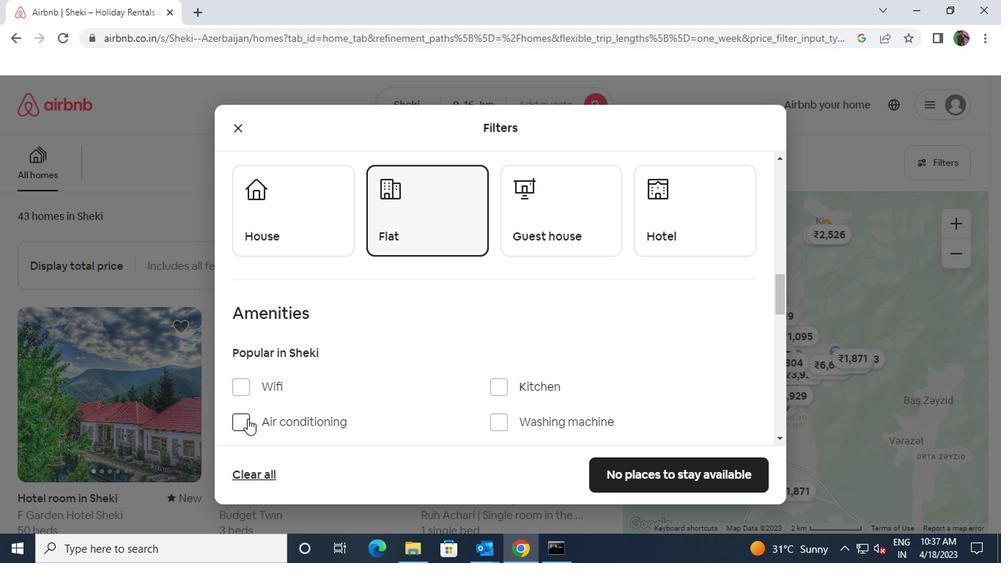 
Action: Mouse scrolled (245, 419) with delta (0, 0)
Screenshot: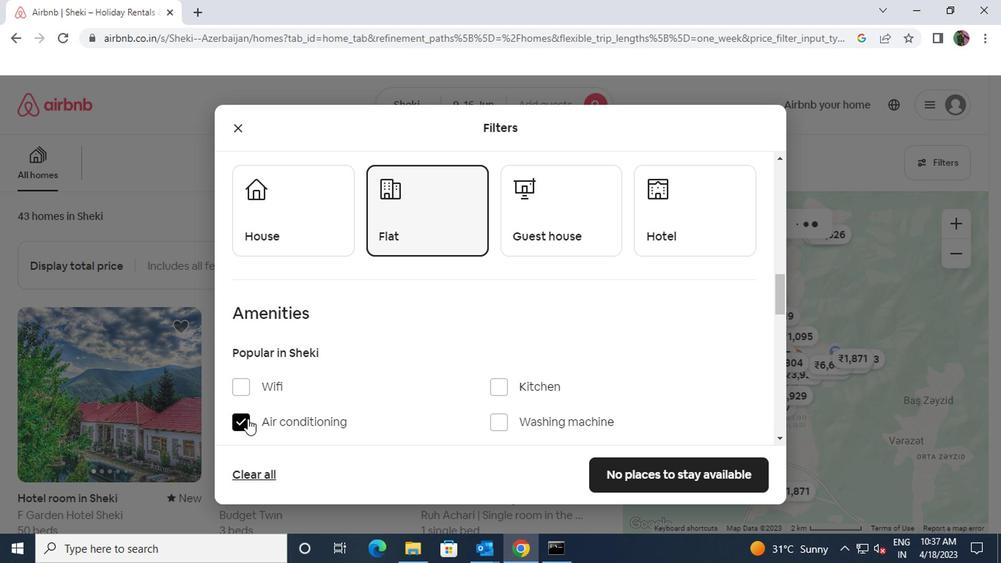 
Action: Mouse moved to (247, 419)
Screenshot: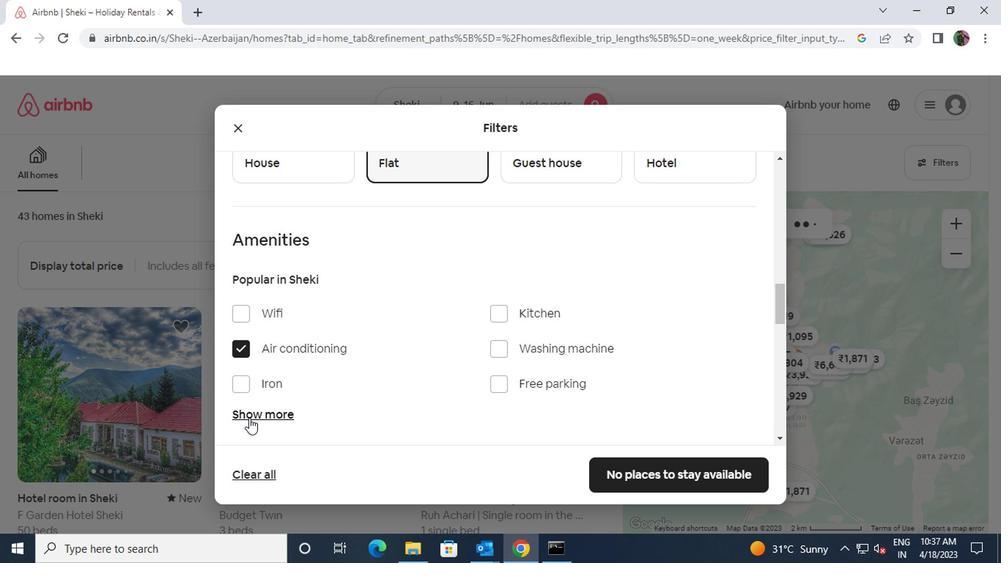 
Action: Mouse scrolled (247, 418) with delta (0, -1)
Screenshot: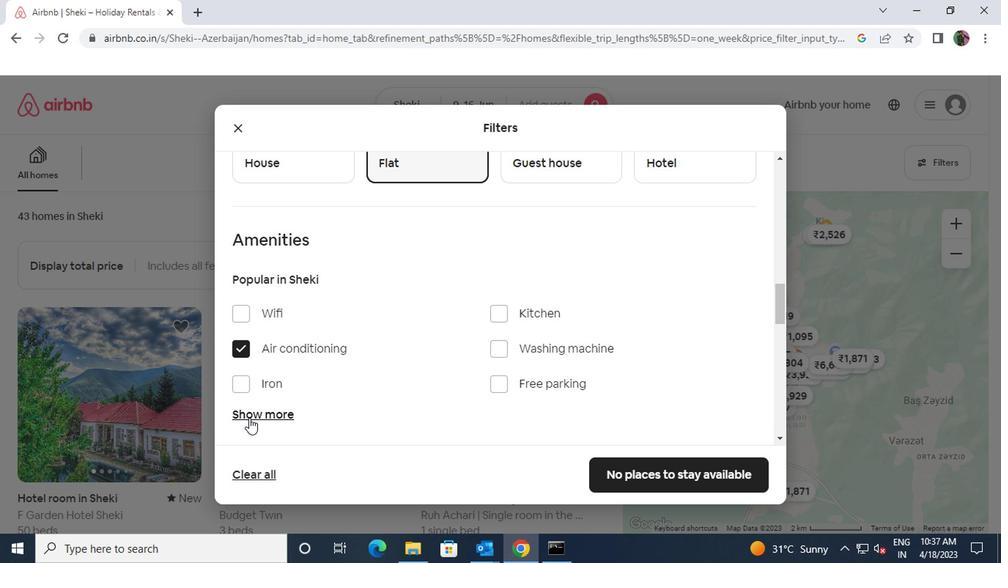 
Action: Mouse scrolled (247, 418) with delta (0, -1)
Screenshot: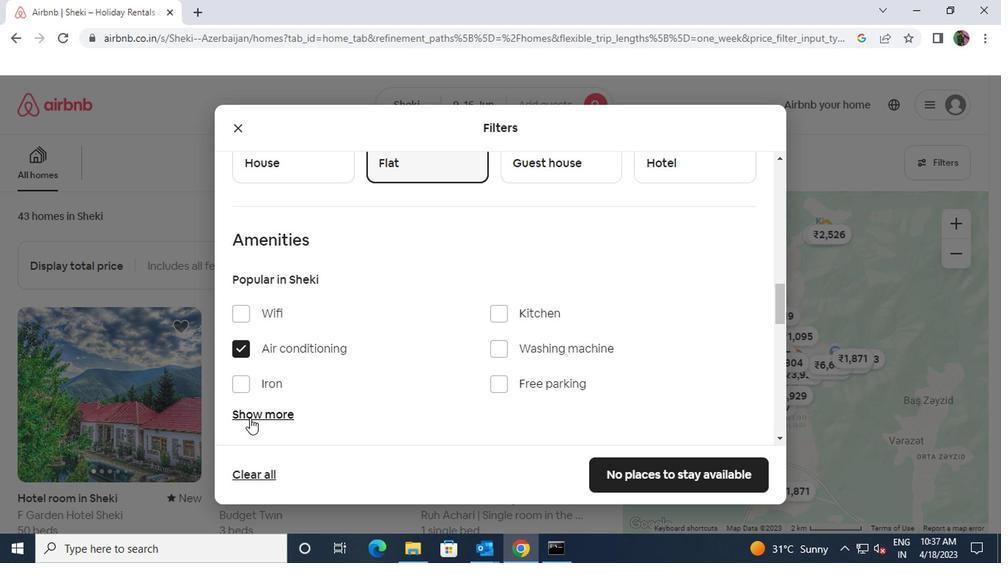 
Action: Mouse moved to (265, 398)
Screenshot: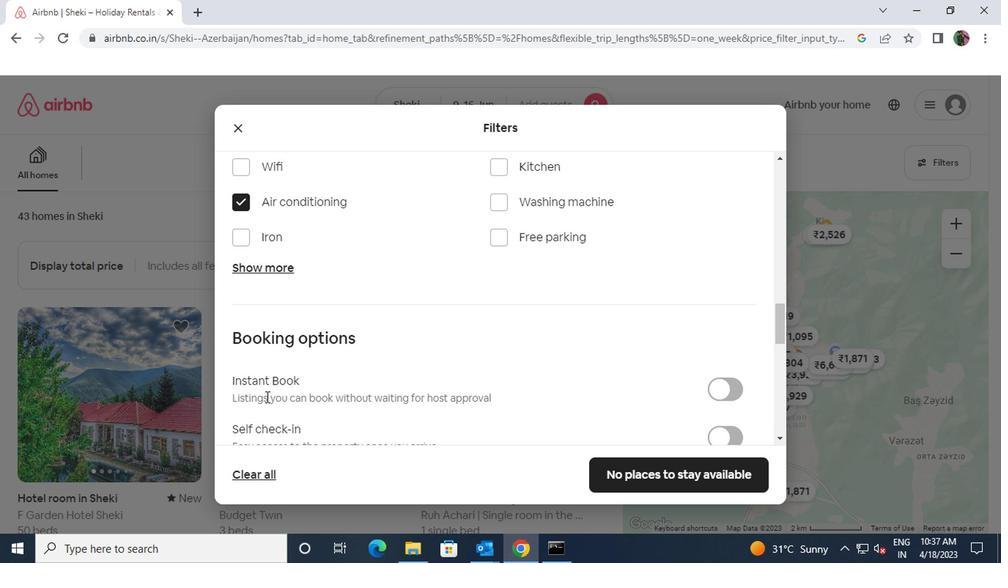 
Action: Mouse scrolled (265, 397) with delta (0, -1)
Screenshot: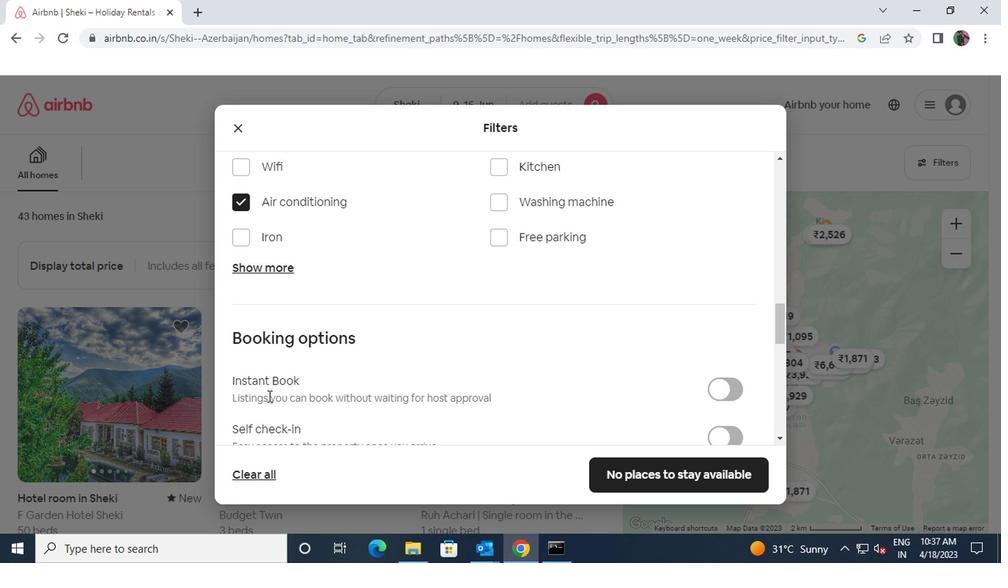 
Action: Mouse scrolled (265, 397) with delta (0, -1)
Screenshot: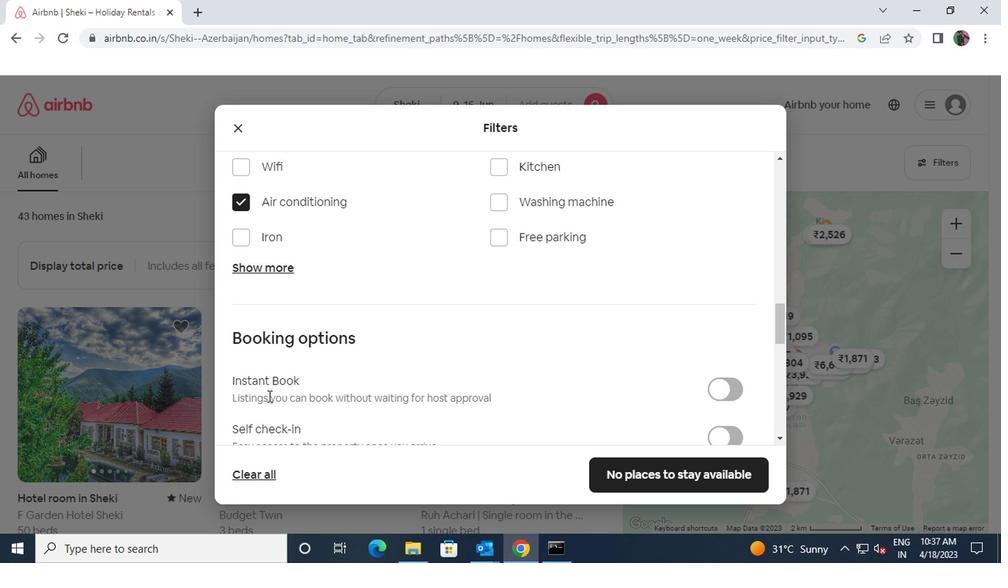
Action: Mouse moved to (715, 287)
Screenshot: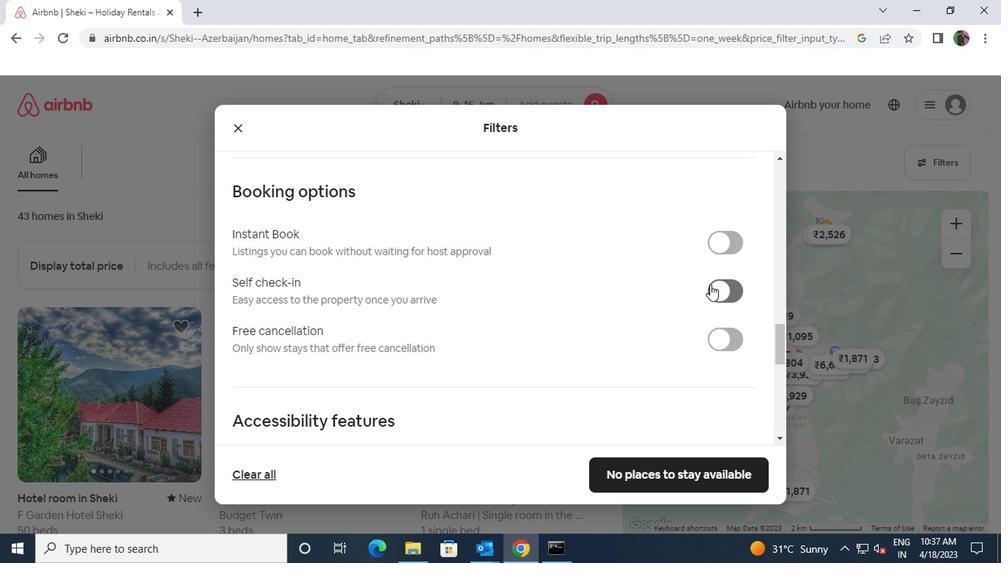 
Action: Mouse pressed left at (715, 287)
Screenshot: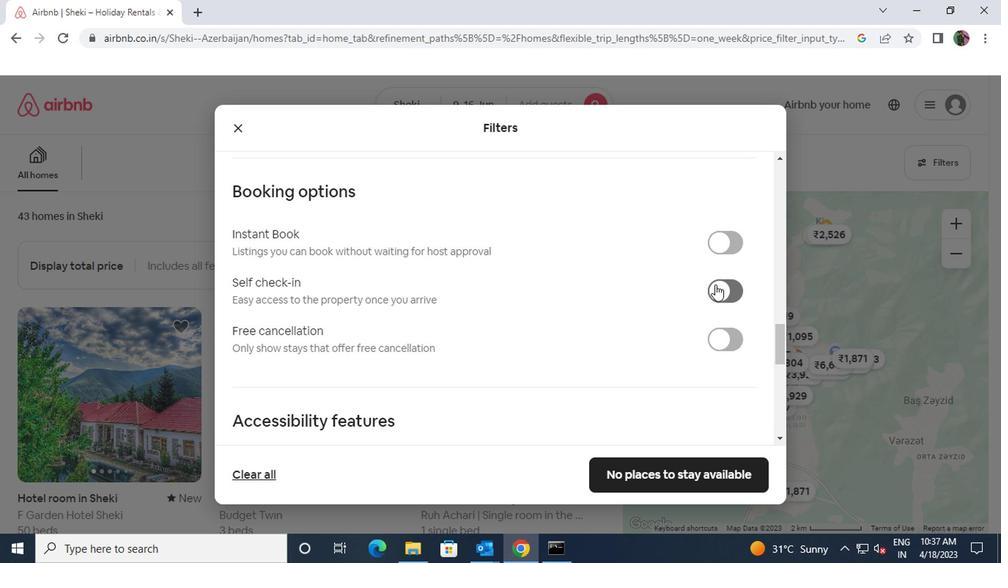 
Action: Mouse moved to (591, 326)
Screenshot: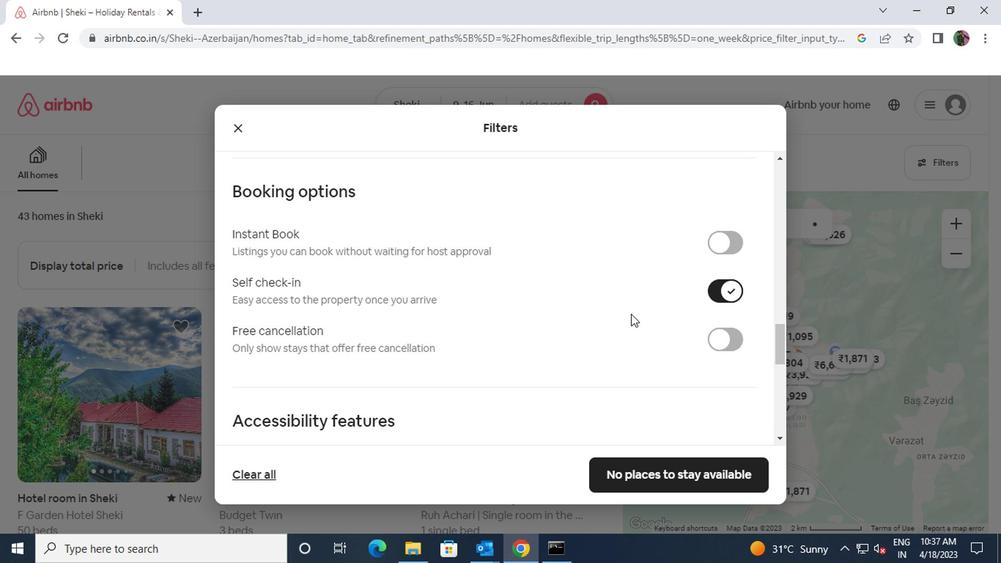 
Action: Mouse scrolled (591, 325) with delta (0, -1)
Screenshot: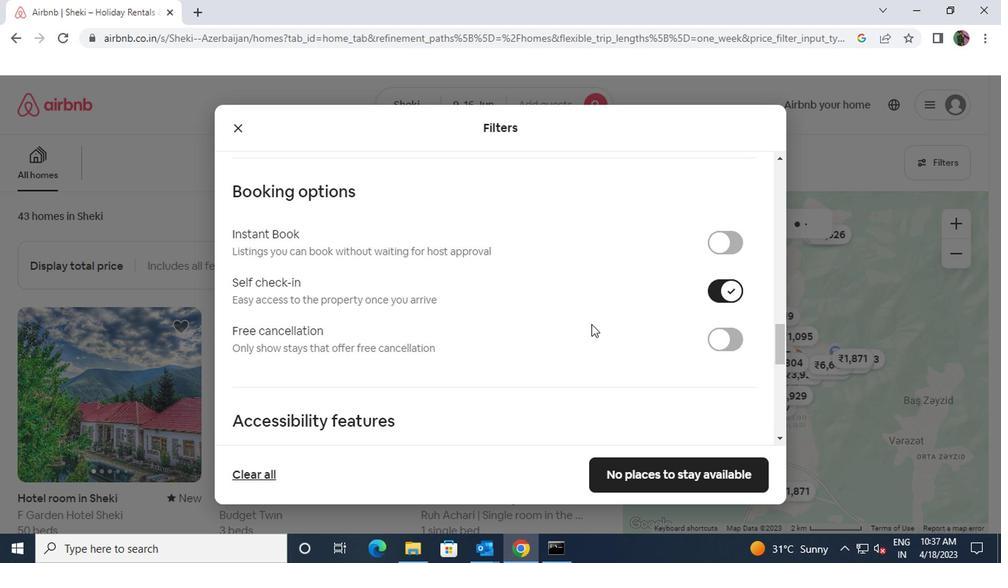 
Action: Mouse scrolled (591, 325) with delta (0, -1)
Screenshot: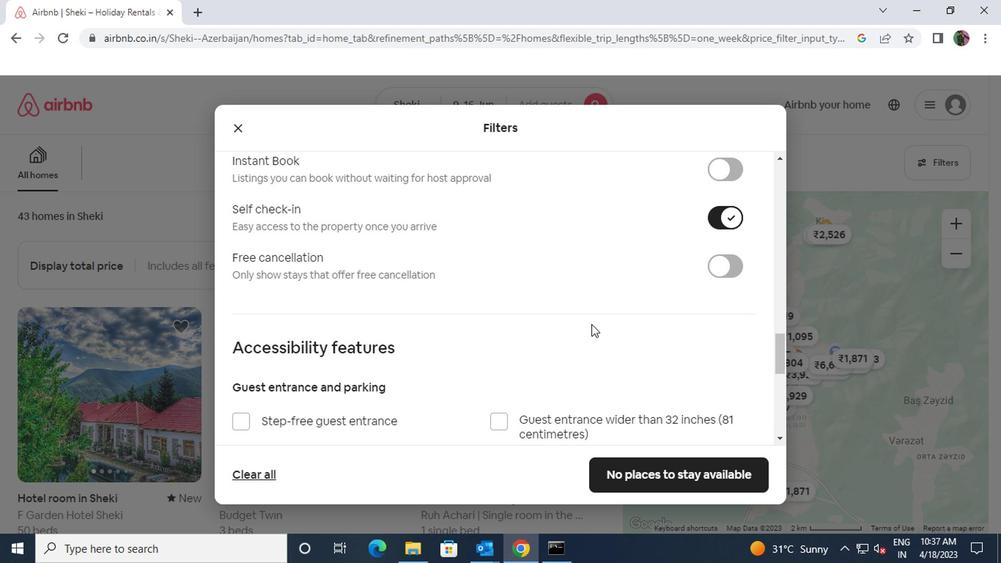 
Action: Mouse scrolled (591, 325) with delta (0, -1)
Screenshot: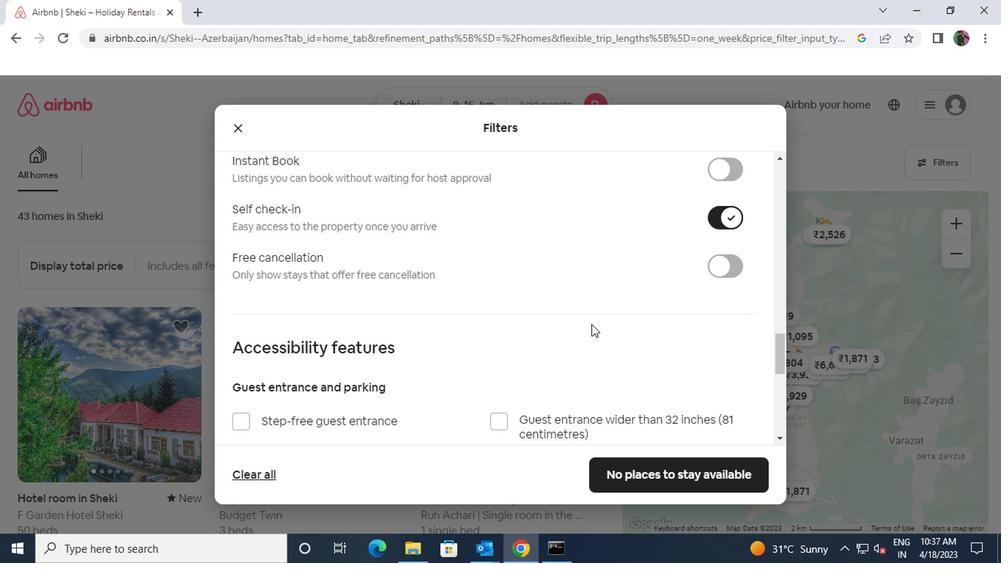 
Action: Mouse scrolled (591, 325) with delta (0, -1)
Screenshot: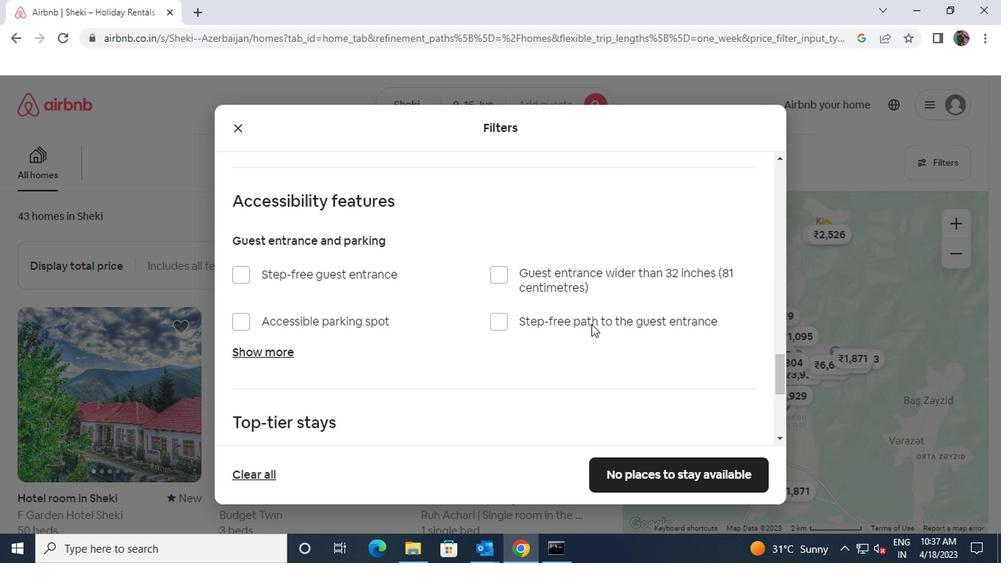 
Action: Mouse scrolled (591, 325) with delta (0, -1)
Screenshot: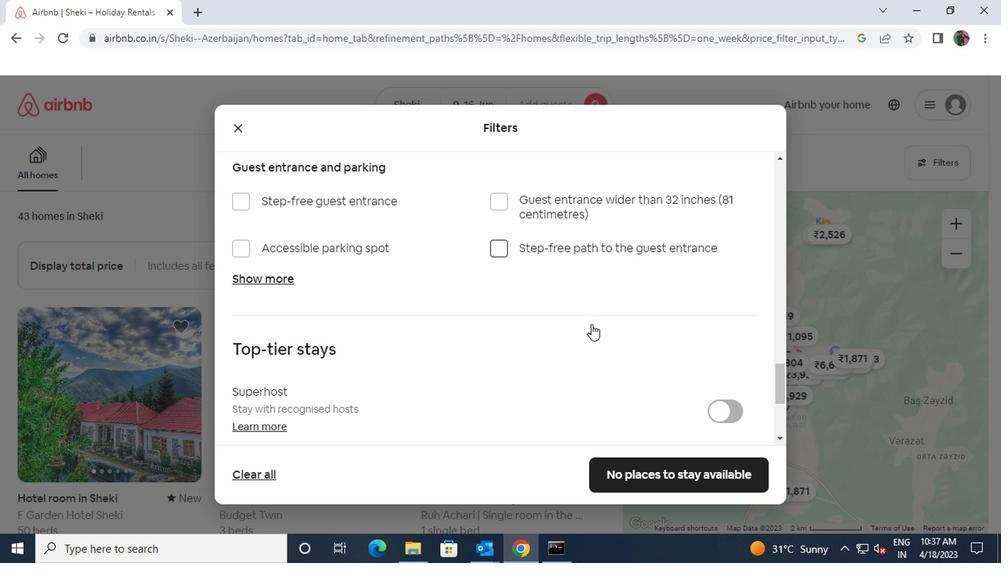 
Action: Mouse scrolled (591, 325) with delta (0, -1)
Screenshot: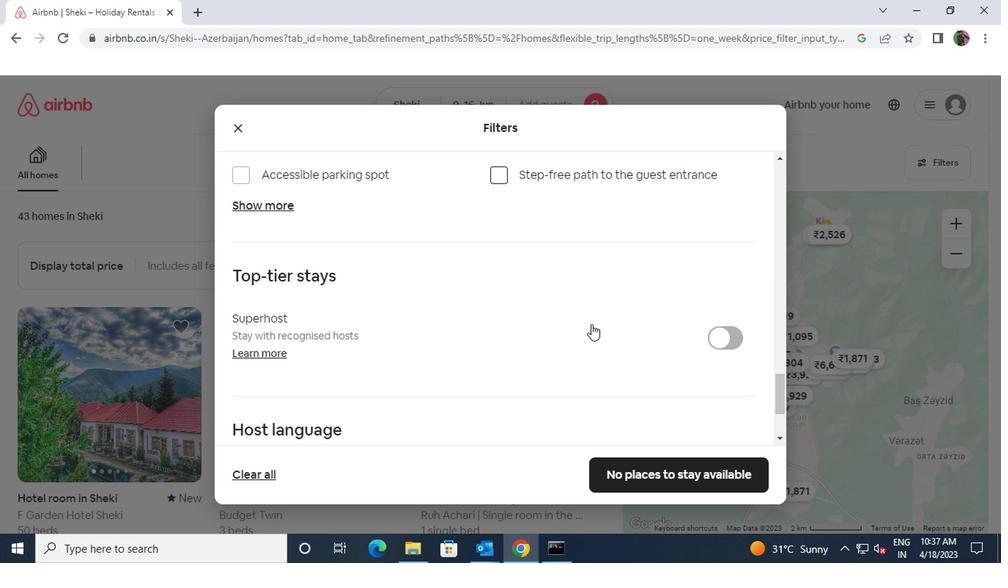 
Action: Mouse scrolled (591, 325) with delta (0, -1)
Screenshot: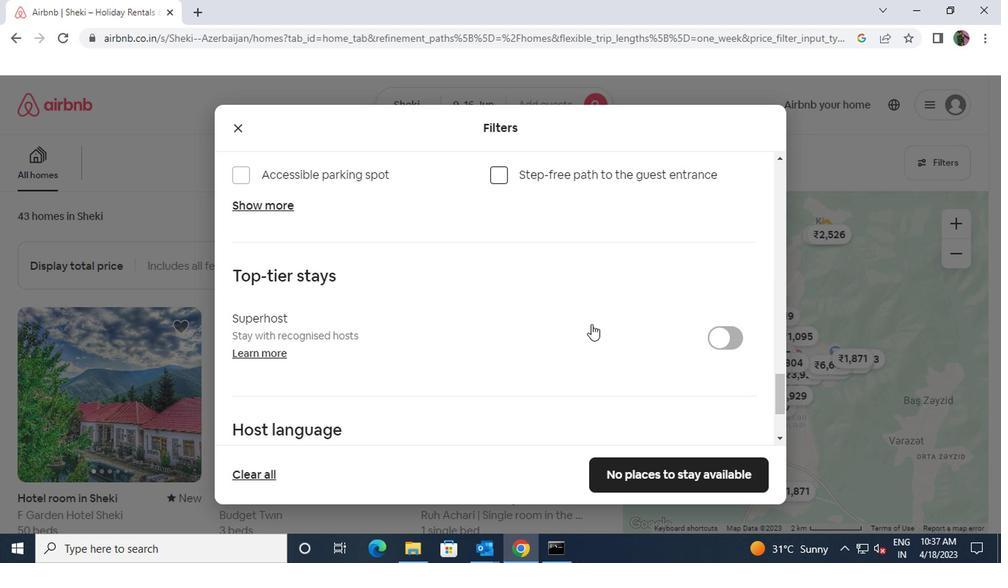 
Action: Mouse moved to (241, 337)
Screenshot: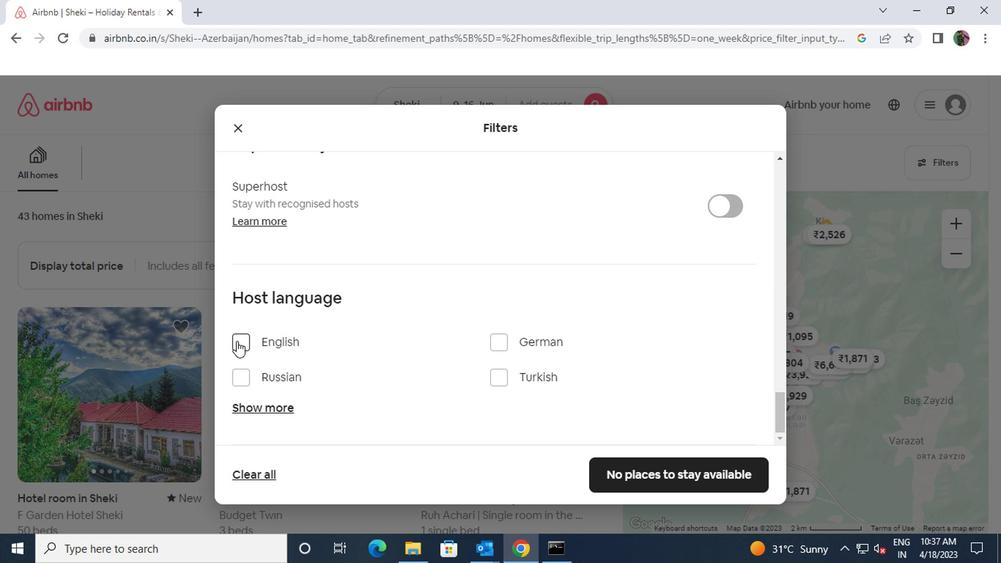 
Action: Mouse pressed left at (241, 337)
Screenshot: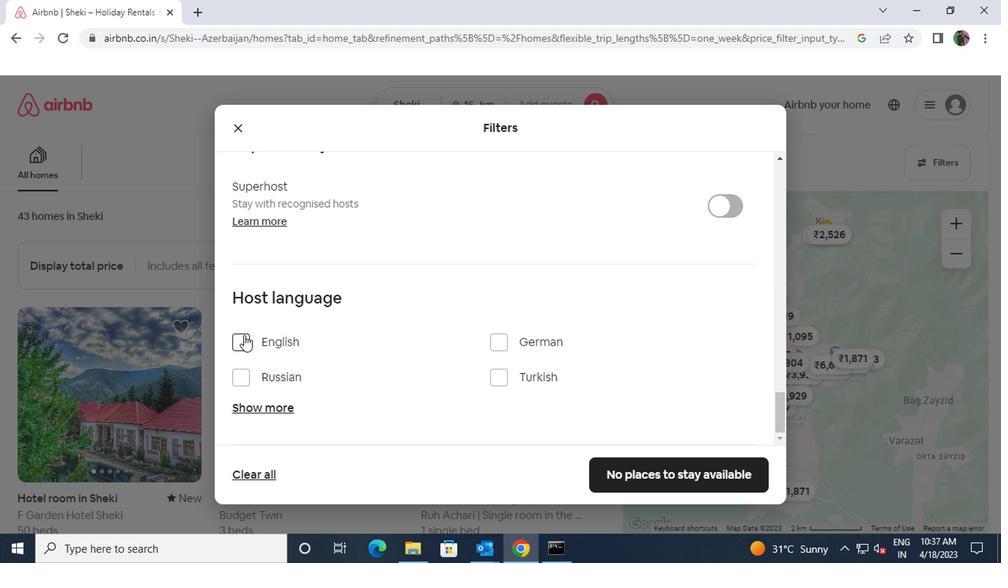 
Action: Mouse moved to (611, 473)
Screenshot: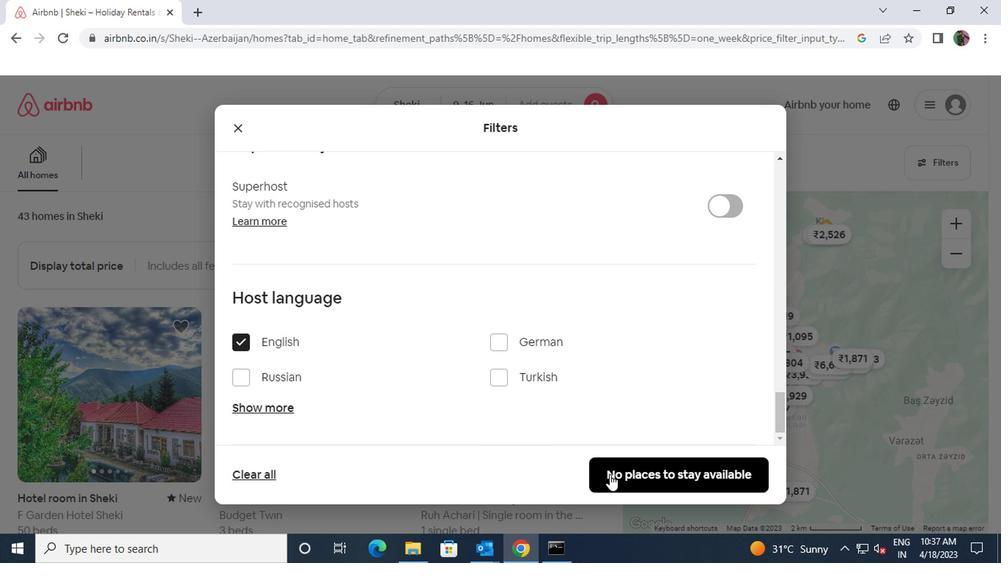 
Action: Mouse pressed left at (611, 473)
Screenshot: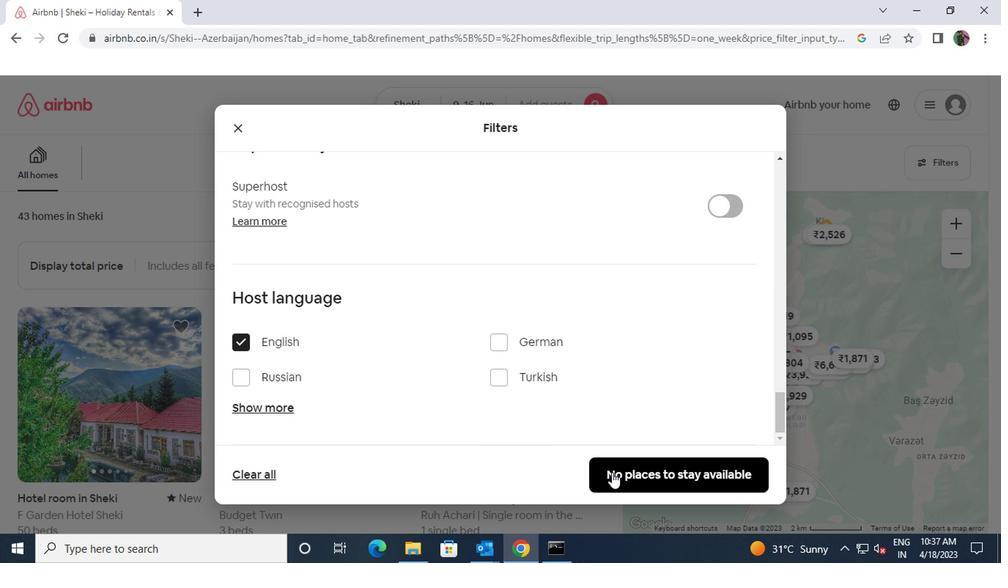 
Action: Mouse moved to (611, 472)
Screenshot: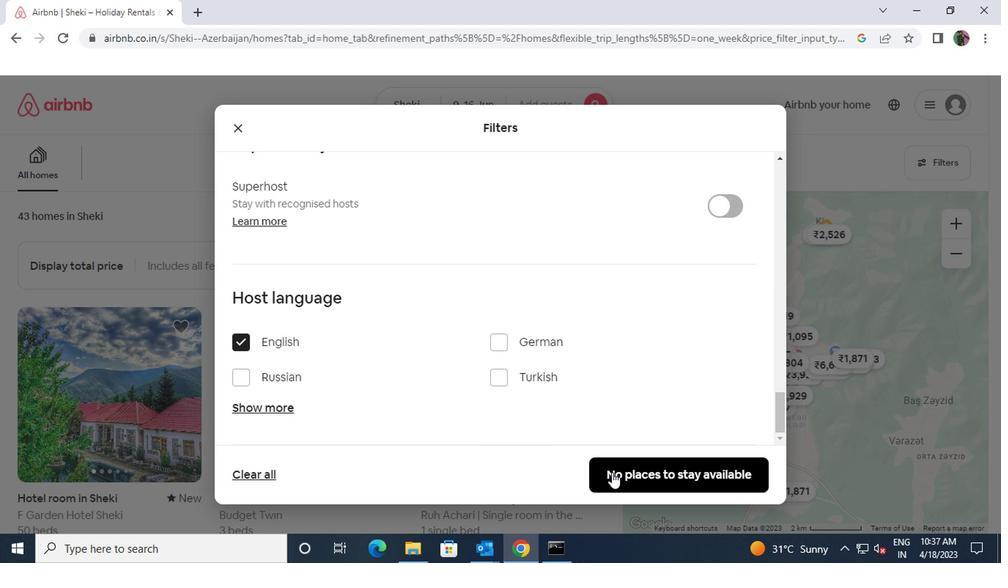 
